 Task: Find connections with filter location Ishurdi with filter topic #productmanagementwith filter profile language Spanish with filter current company HERO ELECTRIC VEHICLES PVT LTD with filter school Lloyd Law College - India with filter industry Natural Gas Extraction with filter service category Customer Support with filter keywords title Graphic Designer
Action: Mouse moved to (581, 120)
Screenshot: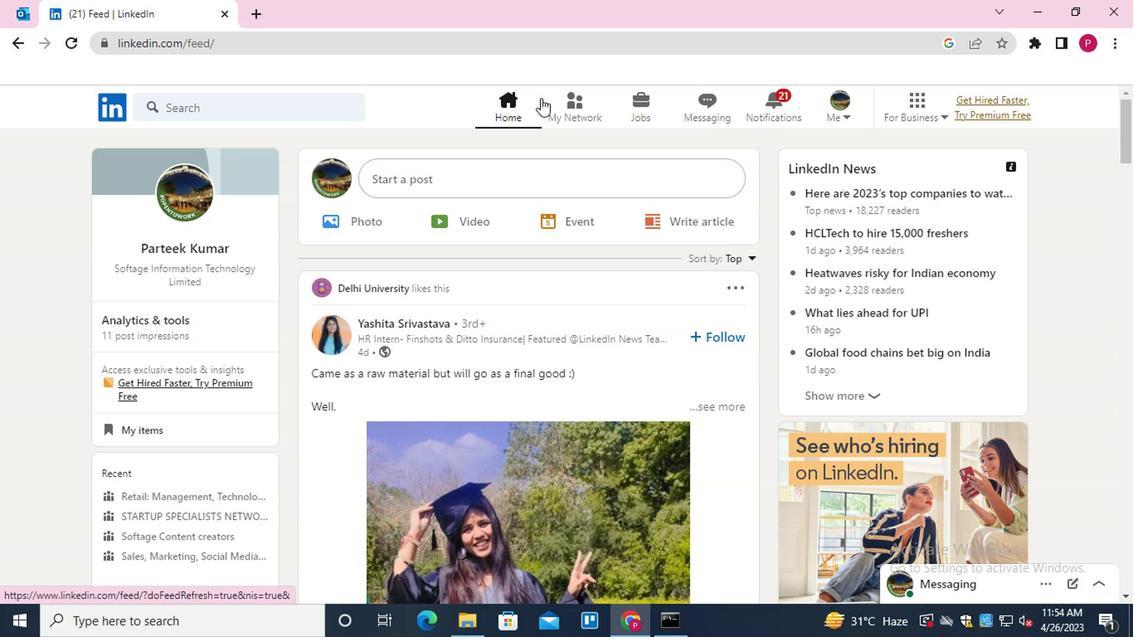 
Action: Mouse pressed left at (581, 120)
Screenshot: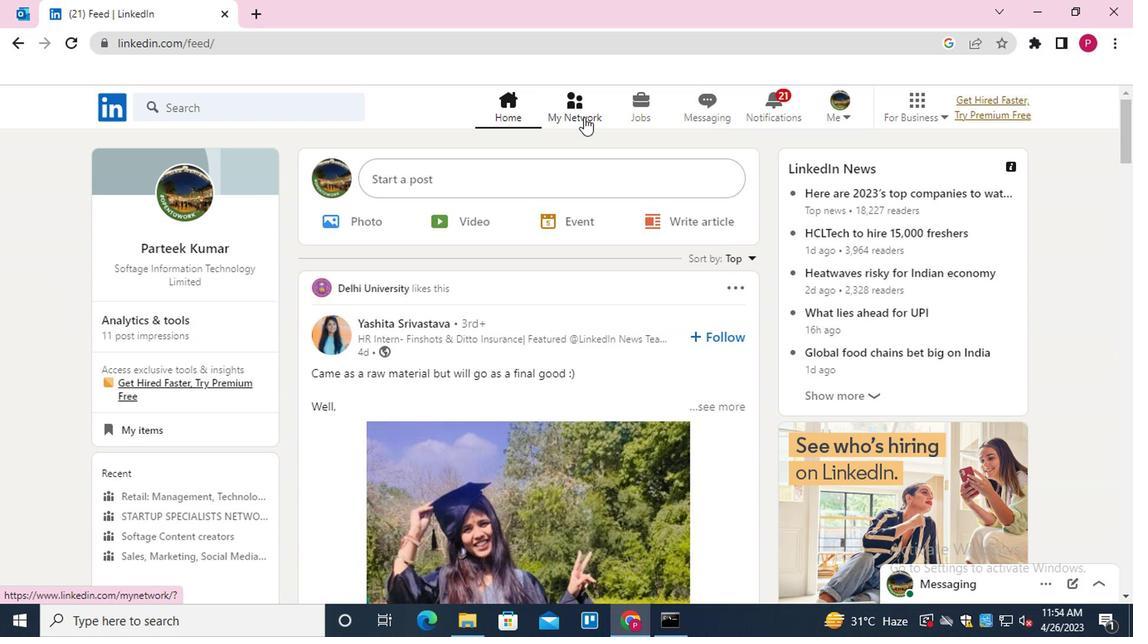 
Action: Mouse moved to (200, 190)
Screenshot: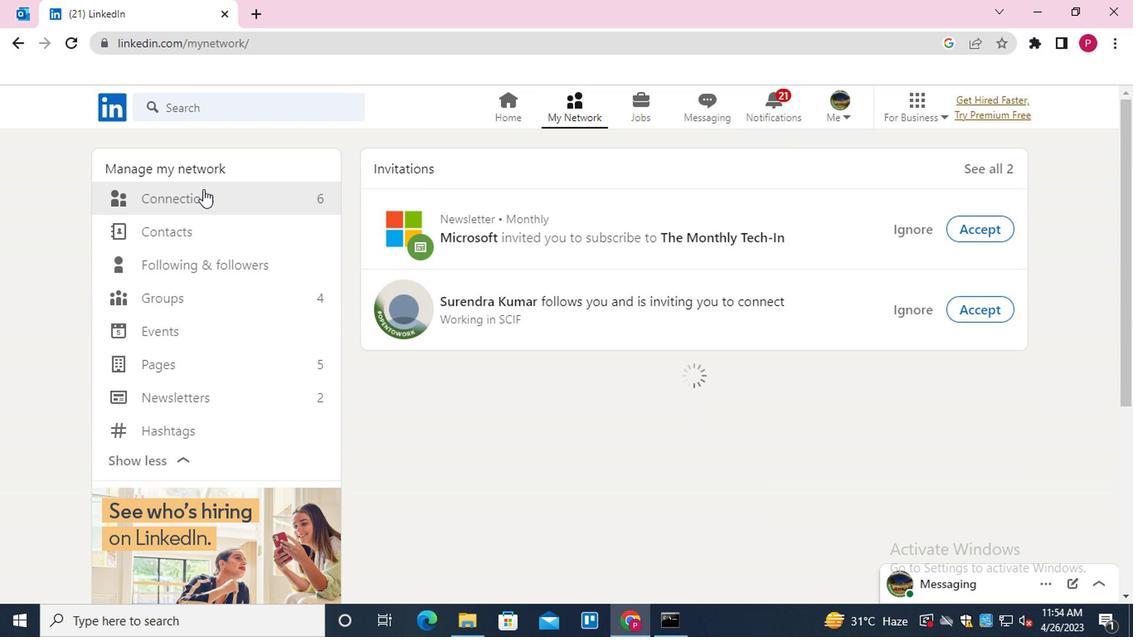 
Action: Mouse pressed left at (200, 190)
Screenshot: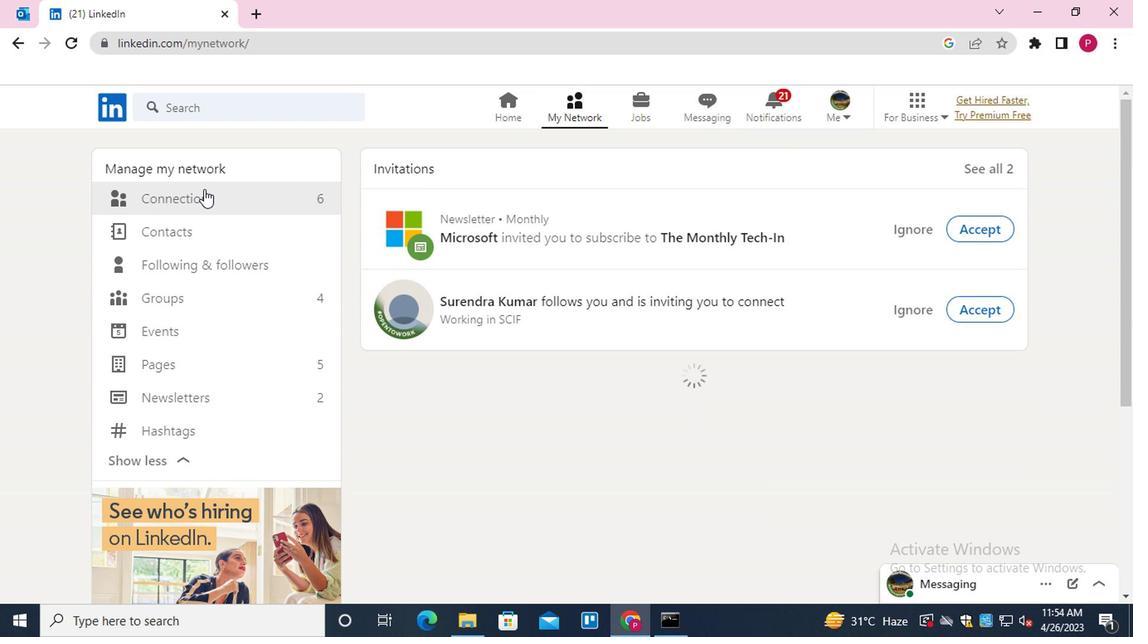 
Action: Mouse moved to (683, 197)
Screenshot: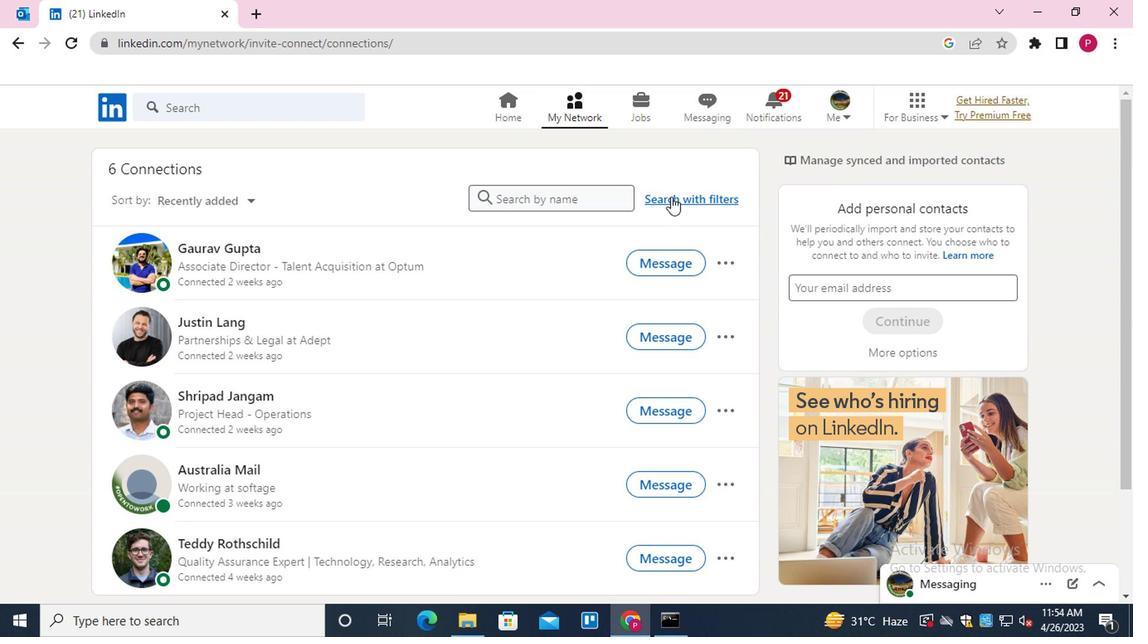 
Action: Mouse pressed left at (683, 197)
Screenshot: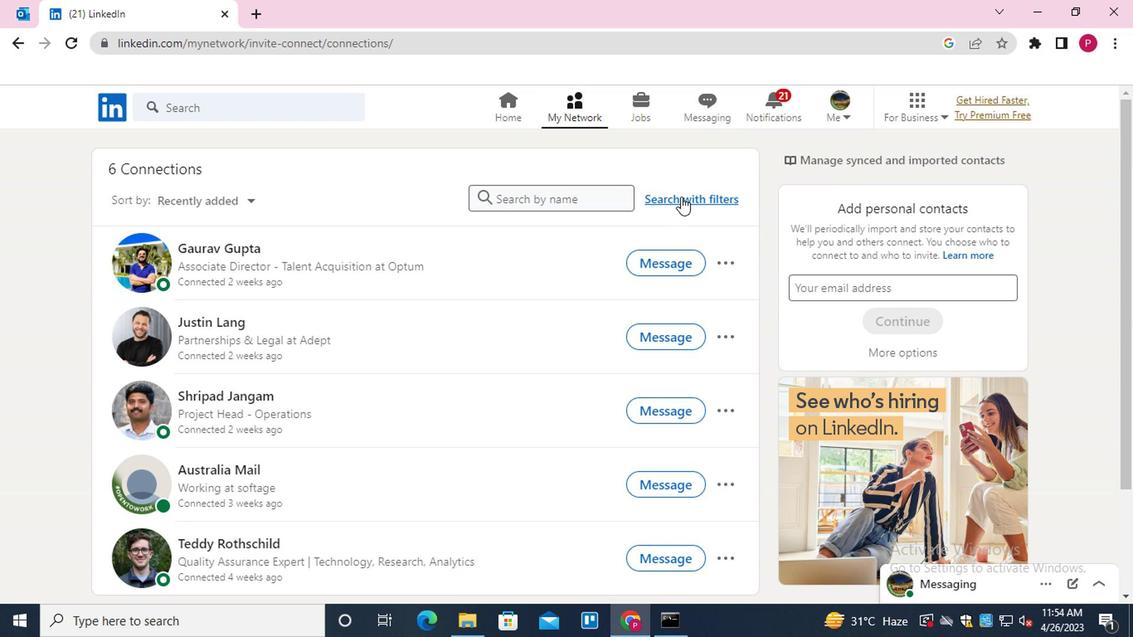 
Action: Mouse moved to (544, 162)
Screenshot: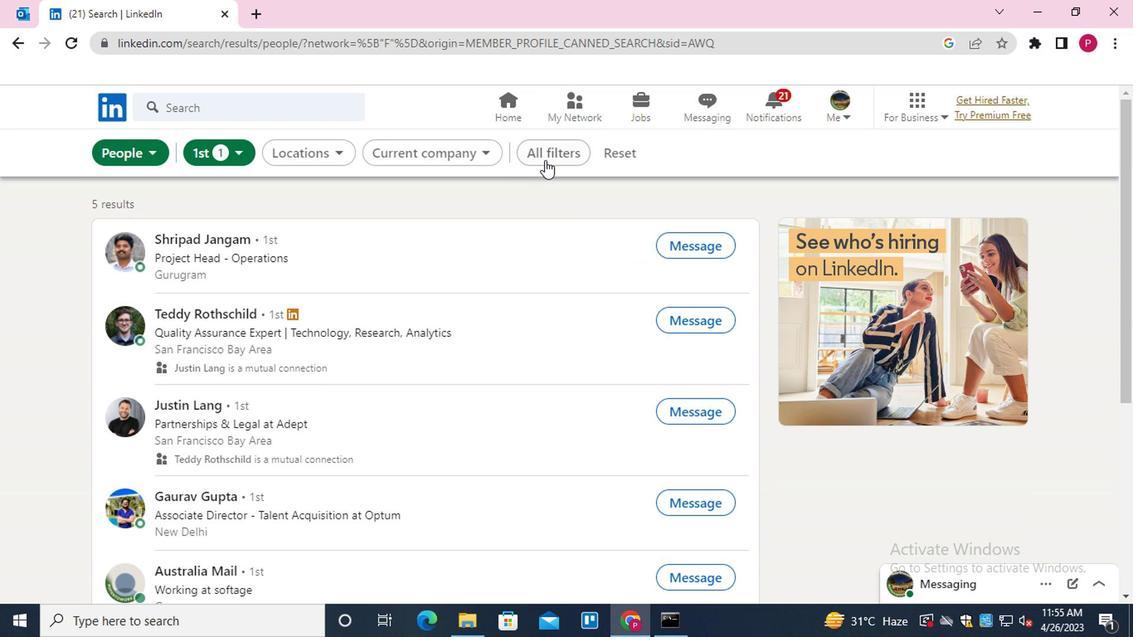 
Action: Mouse pressed left at (544, 162)
Screenshot: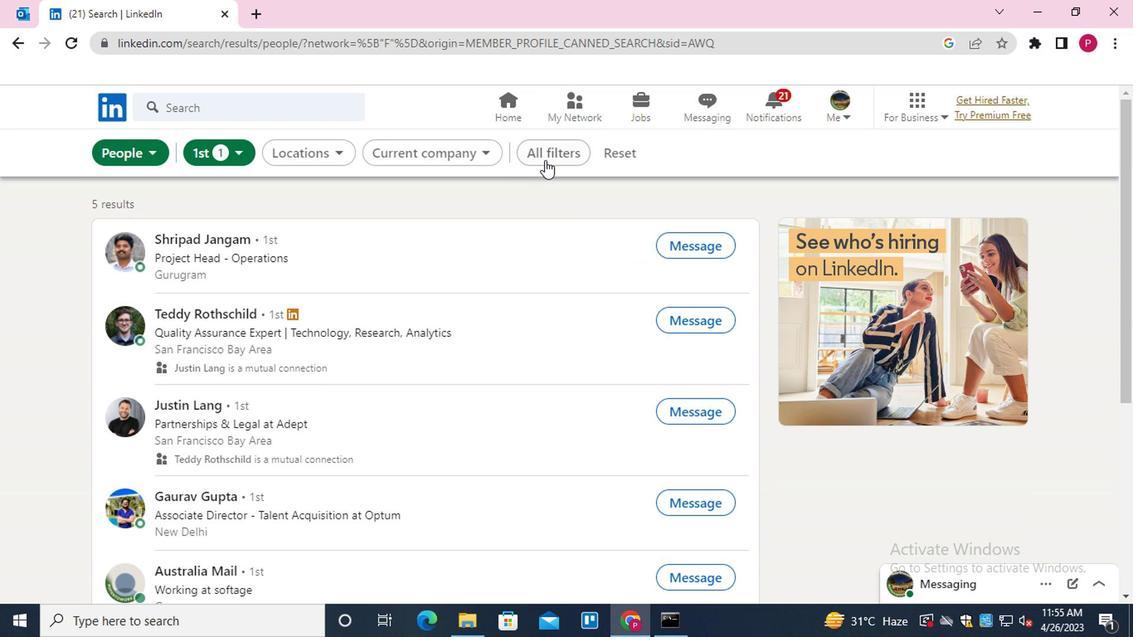 
Action: Mouse moved to (916, 361)
Screenshot: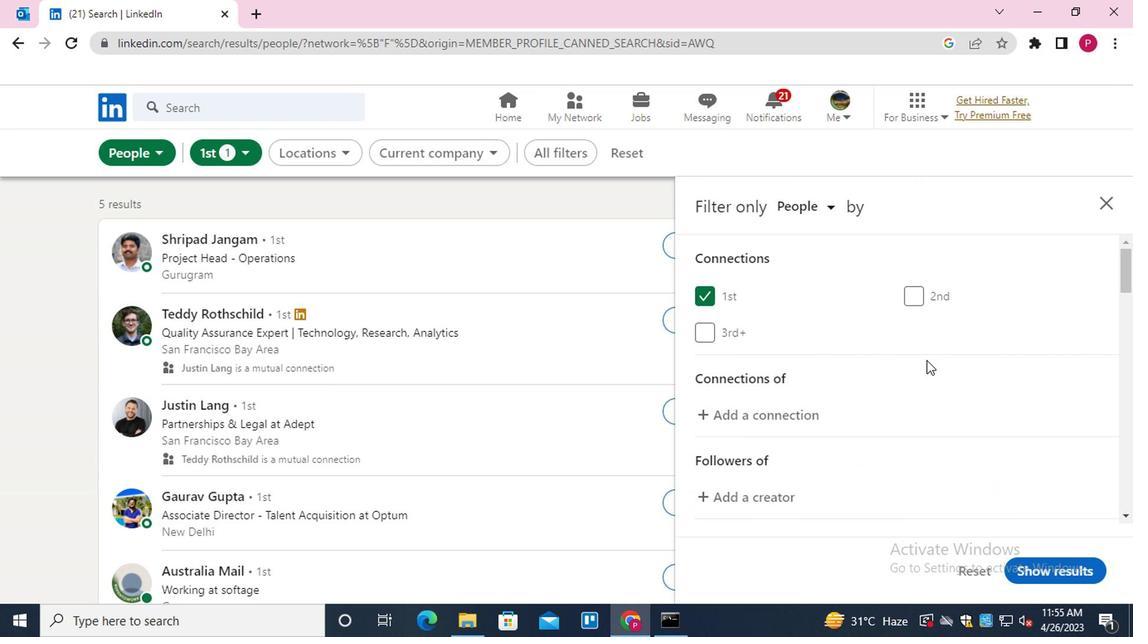 
Action: Mouse scrolled (916, 360) with delta (0, 0)
Screenshot: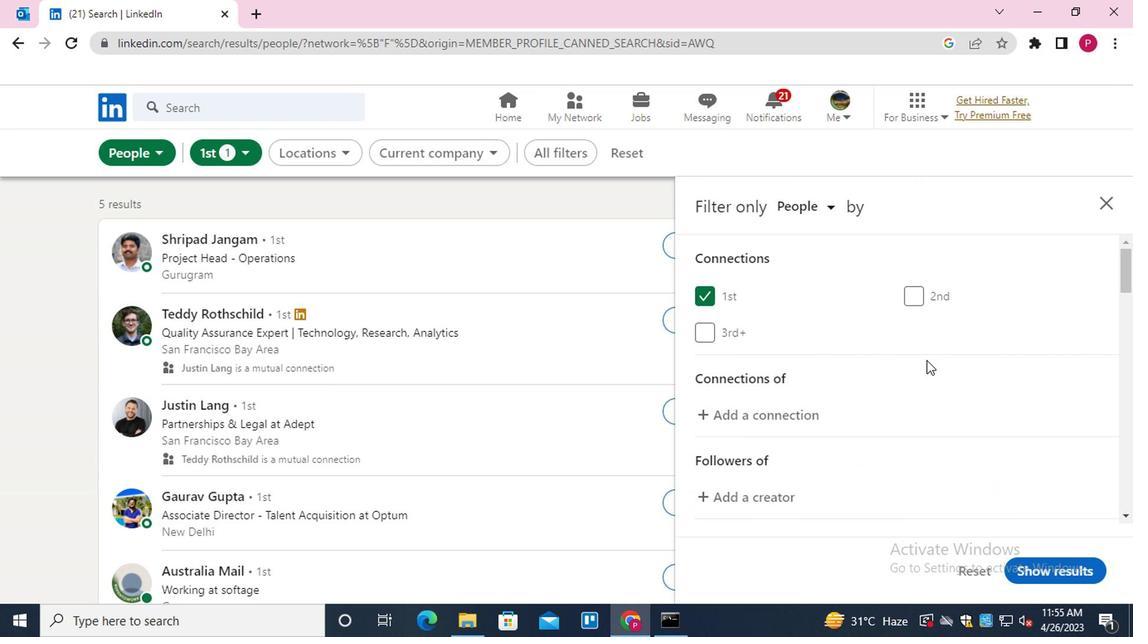 
Action: Mouse moved to (916, 362)
Screenshot: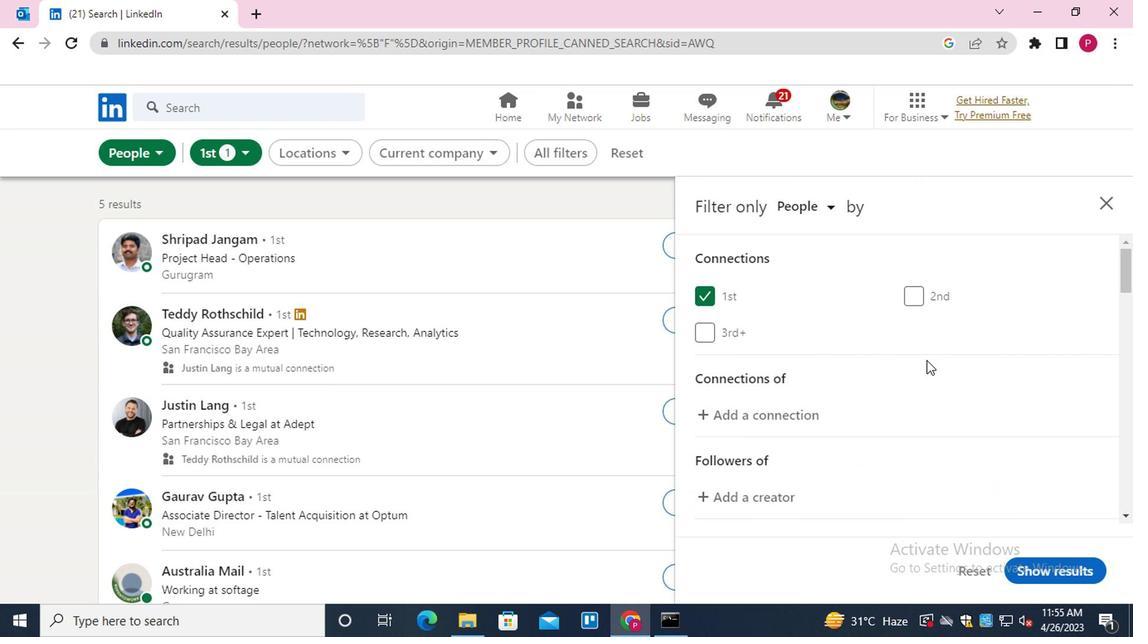 
Action: Mouse scrolled (916, 361) with delta (0, -1)
Screenshot: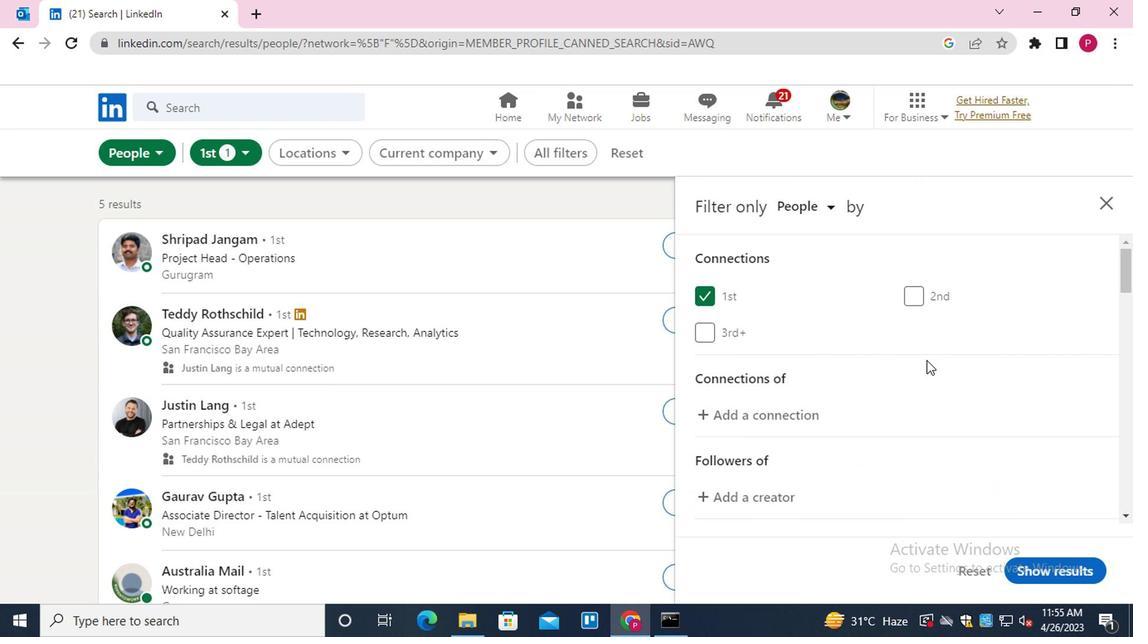
Action: Mouse moved to (915, 363)
Screenshot: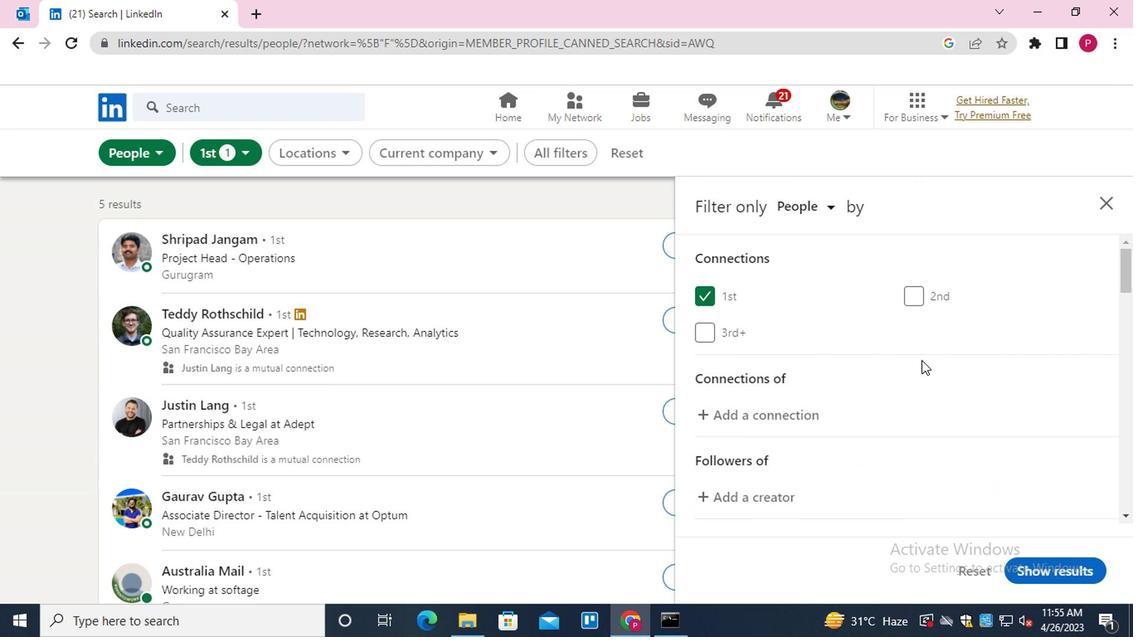 
Action: Mouse scrolled (915, 363) with delta (0, 0)
Screenshot: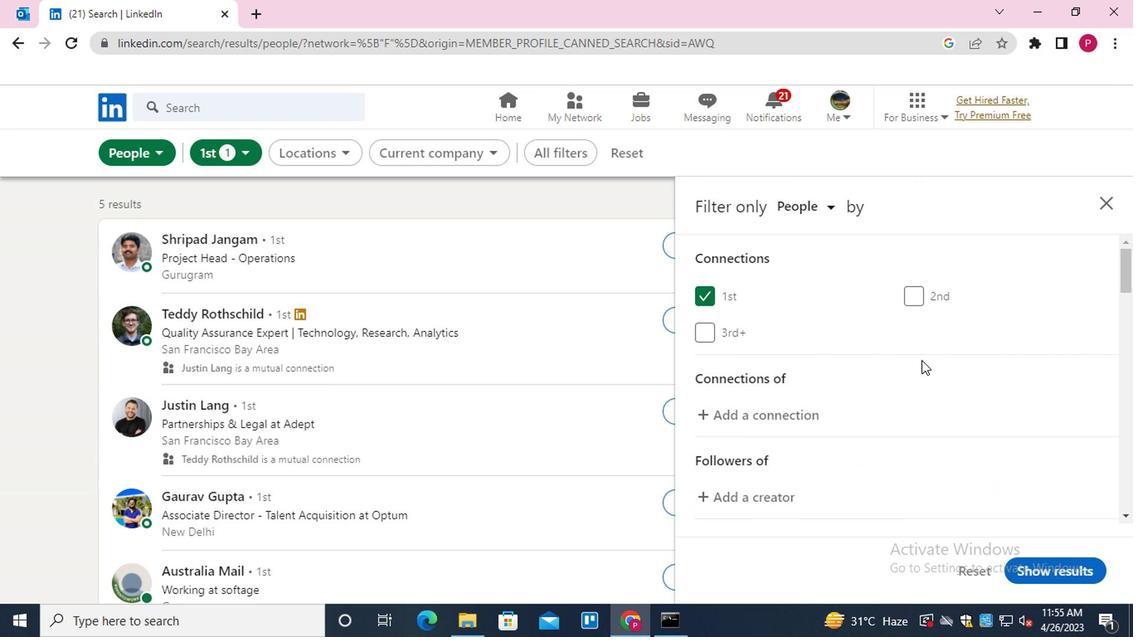 
Action: Mouse moved to (914, 365)
Screenshot: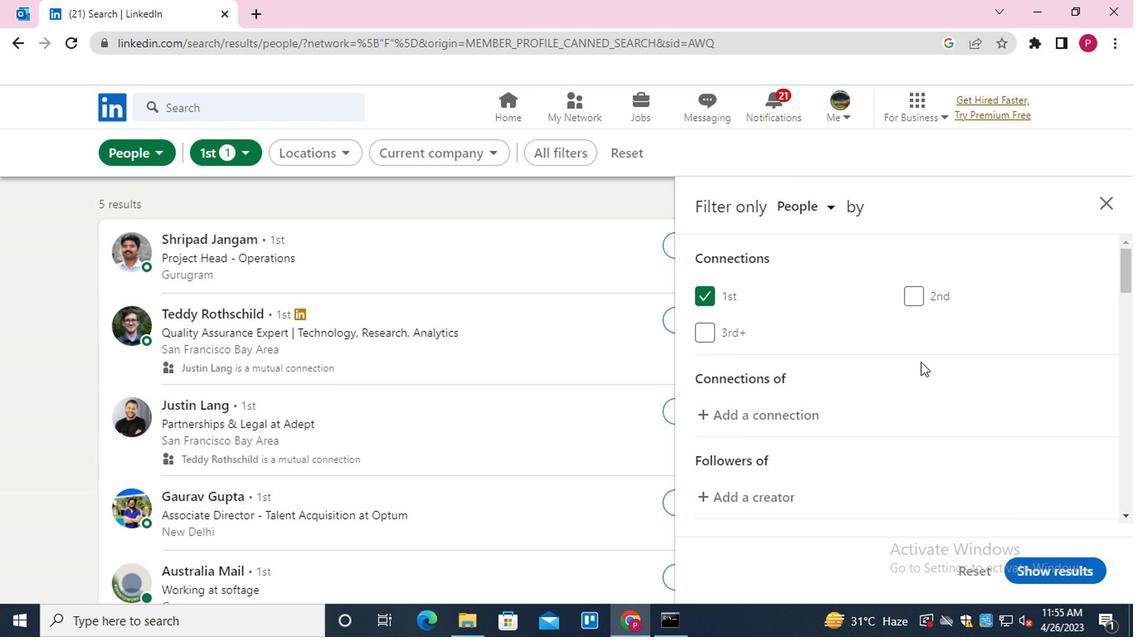 
Action: Mouse scrolled (914, 364) with delta (0, 0)
Screenshot: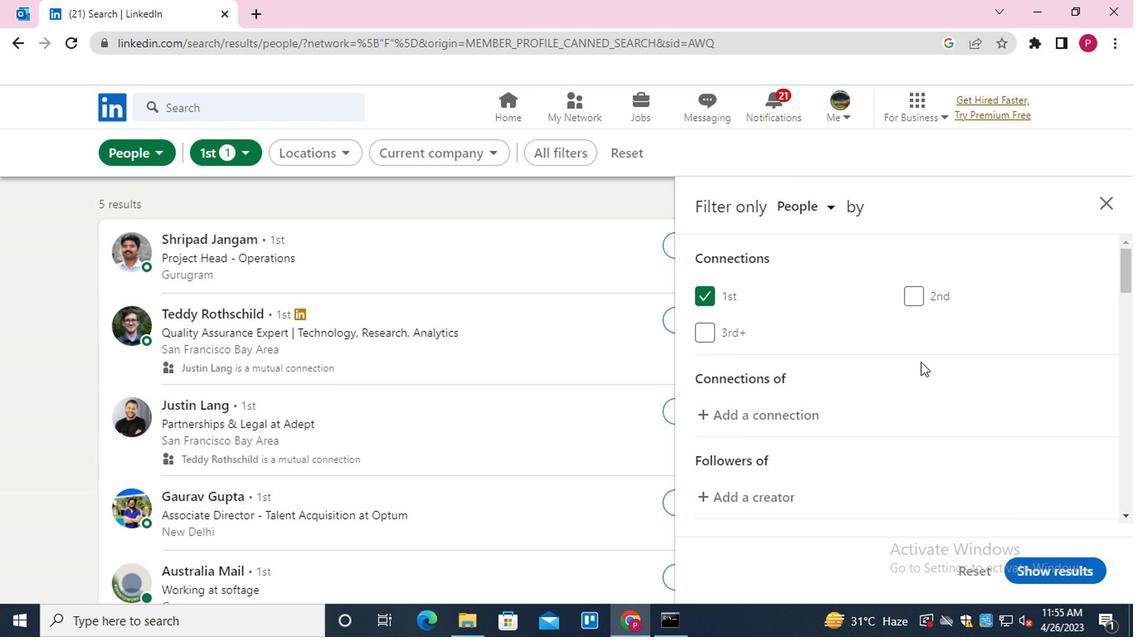 
Action: Mouse moved to (959, 314)
Screenshot: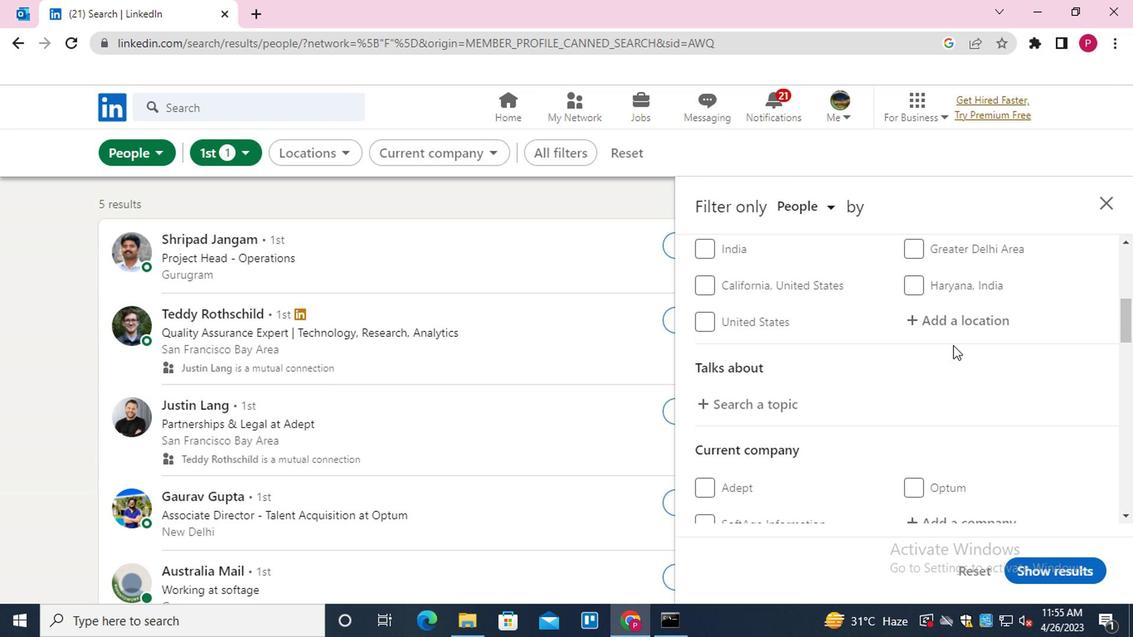 
Action: Mouse pressed left at (959, 314)
Screenshot: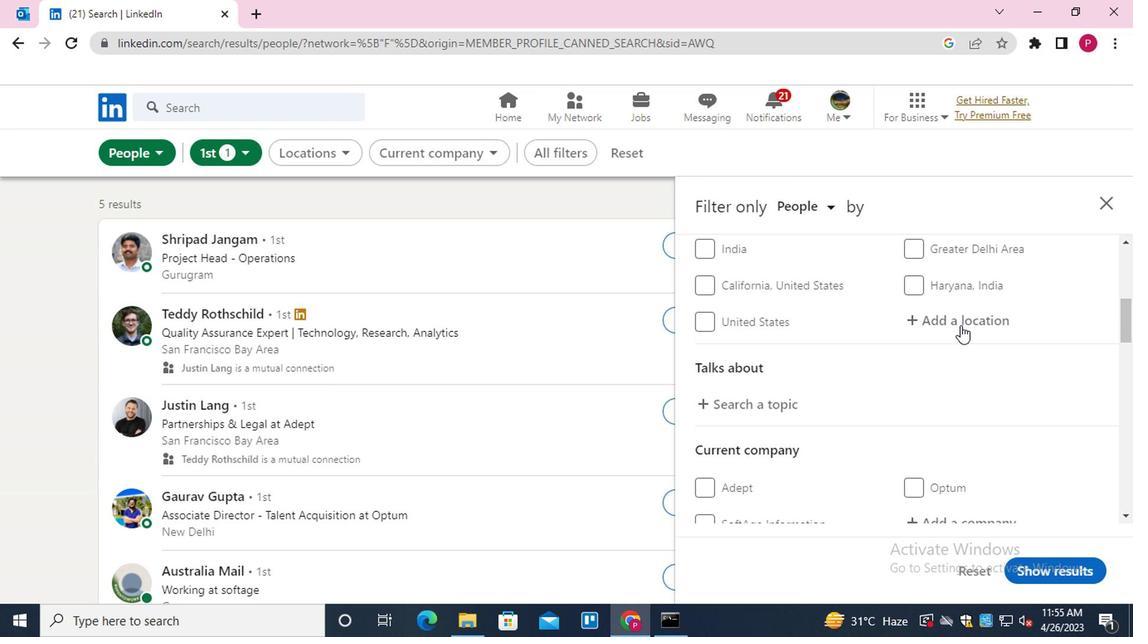 
Action: Mouse moved to (955, 318)
Screenshot: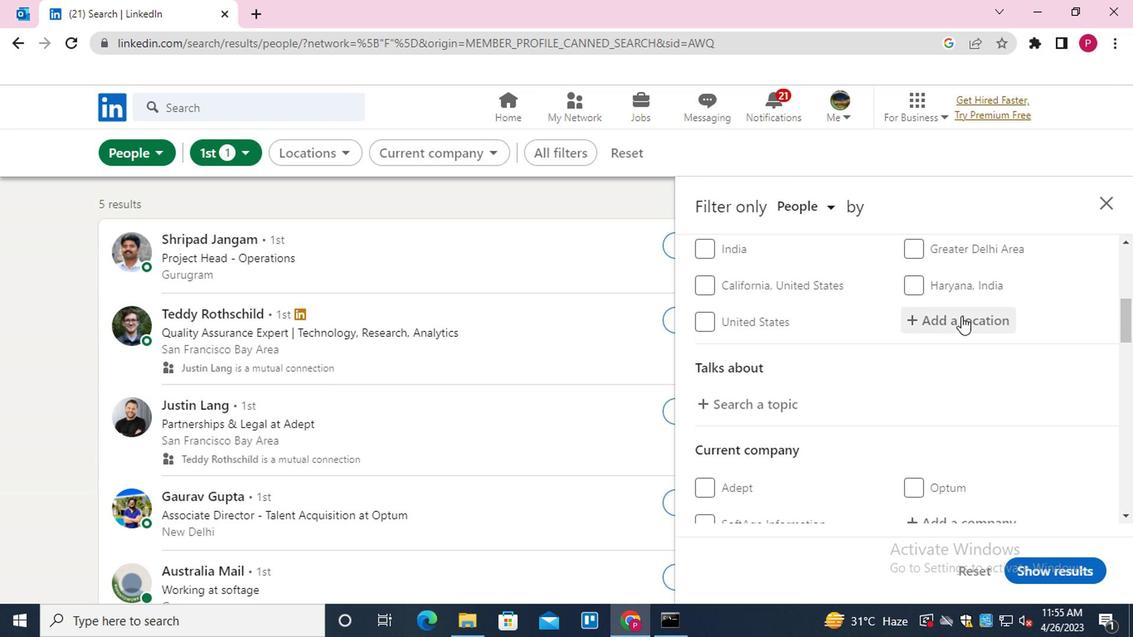
Action: Key pressed <Key.shift>ISHURDI
Screenshot: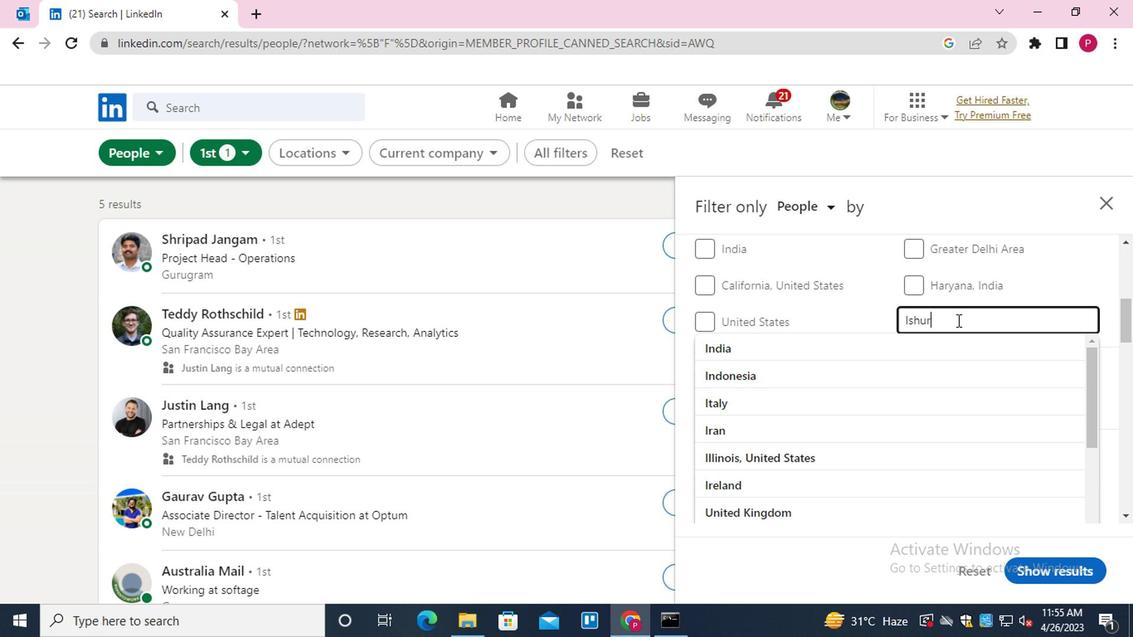 
Action: Mouse moved to (796, 403)
Screenshot: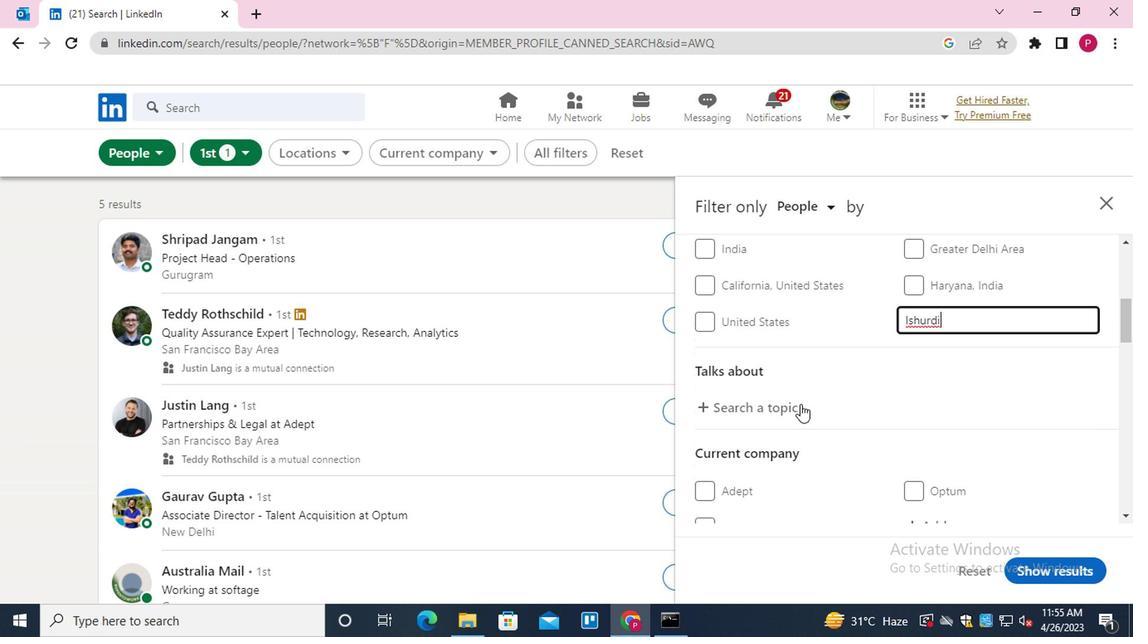 
Action: Mouse pressed left at (796, 403)
Screenshot: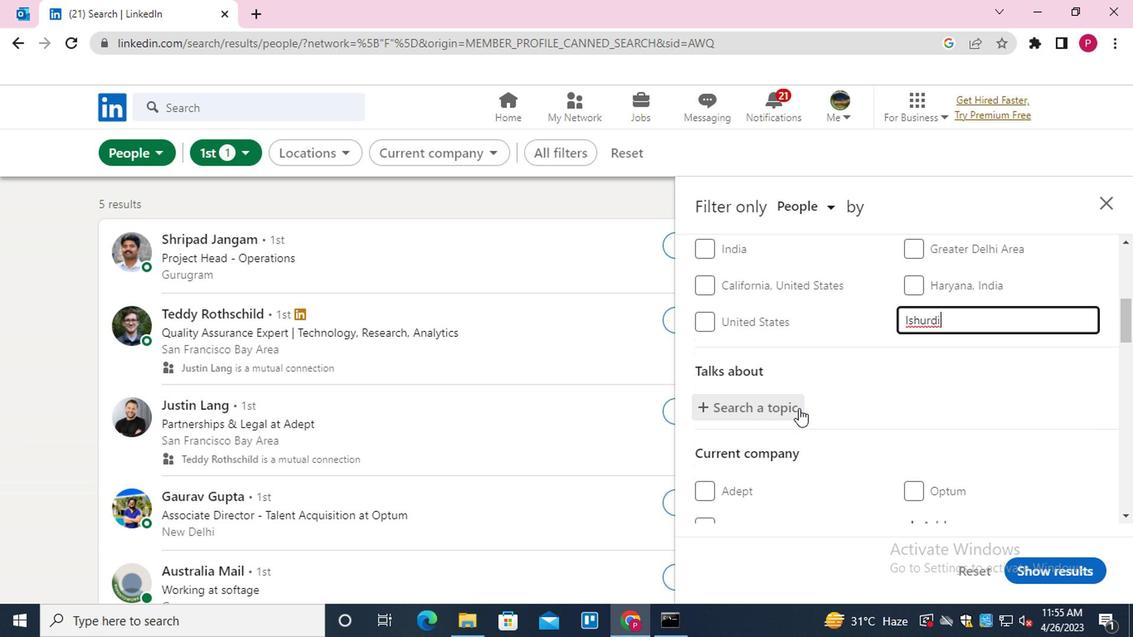 
Action: Mouse moved to (793, 404)
Screenshot: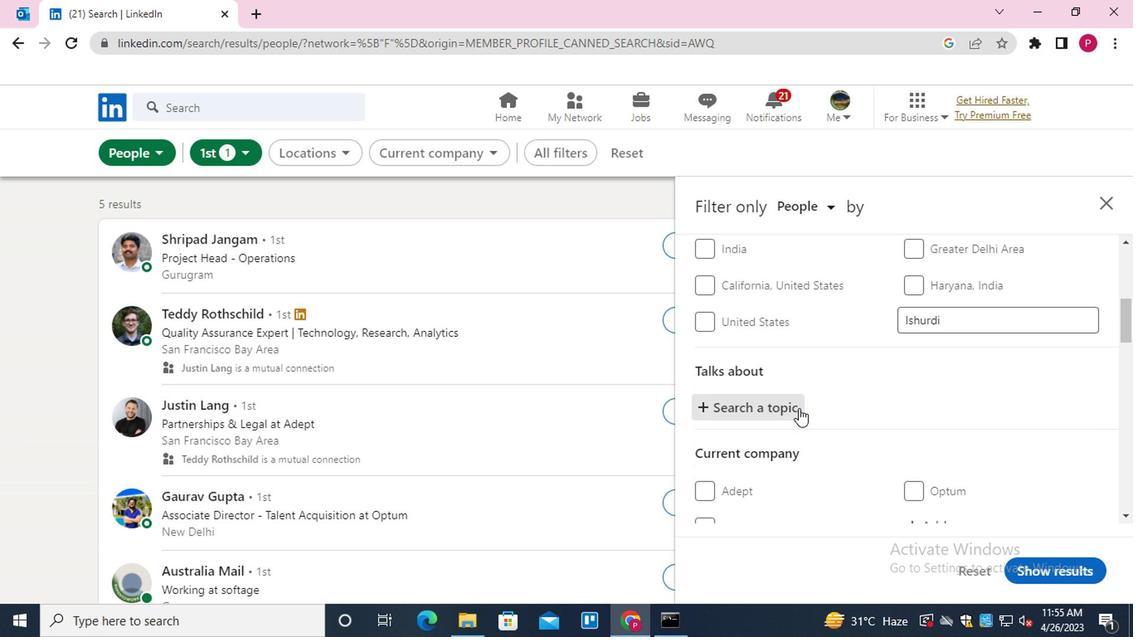 
Action: Key pressed PRODUCTMANAGE<Key.down><Key.enter>
Screenshot: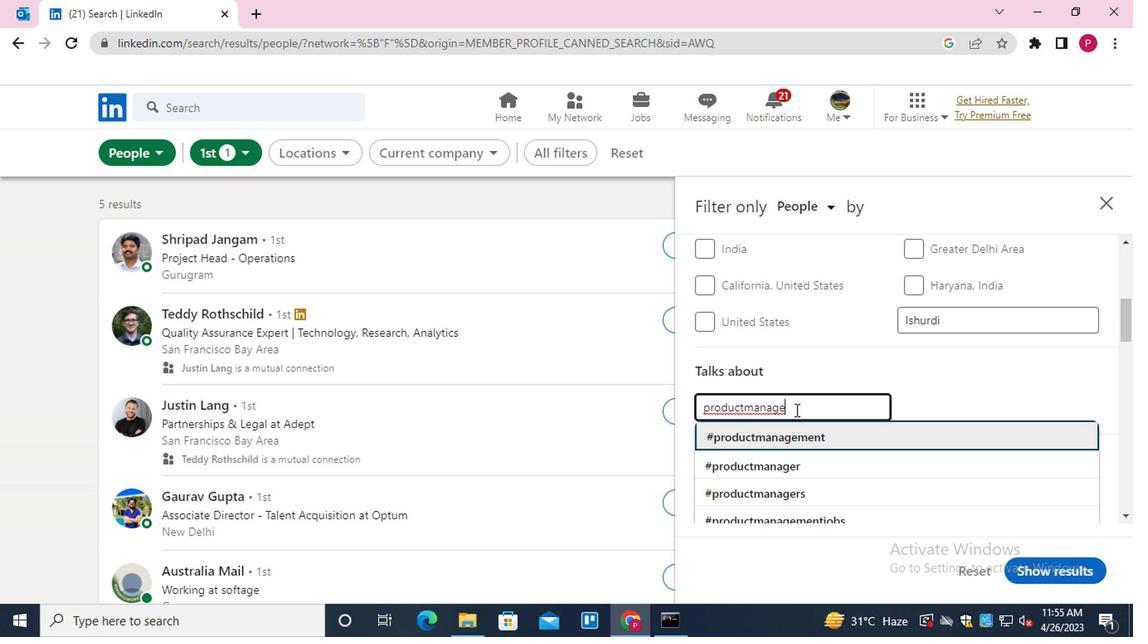 
Action: Mouse moved to (803, 338)
Screenshot: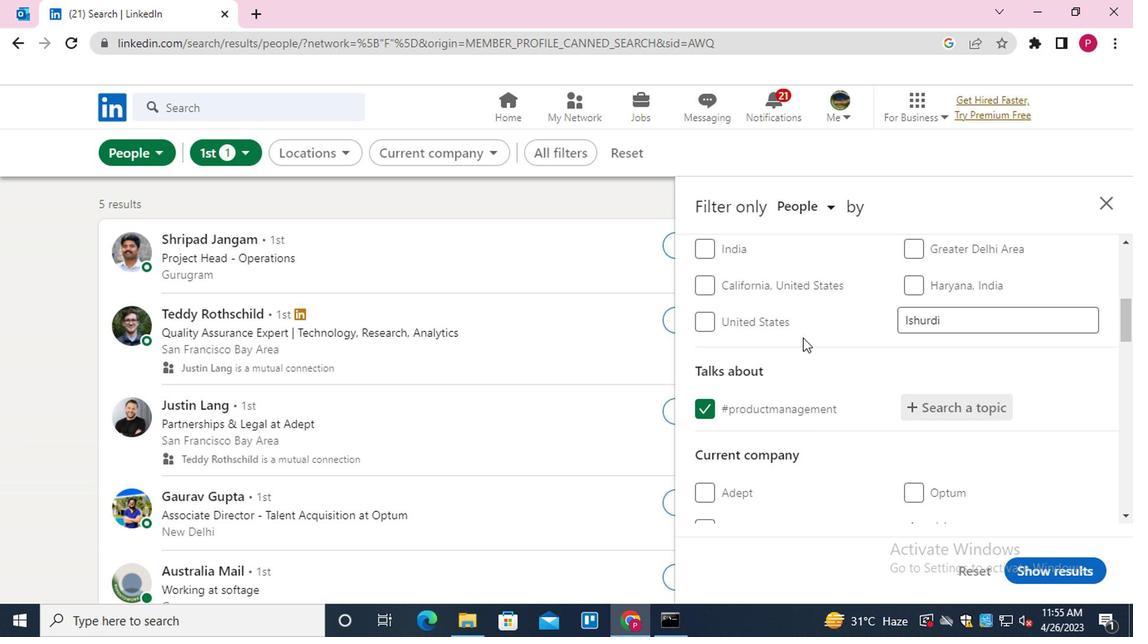 
Action: Mouse scrolled (803, 338) with delta (0, 0)
Screenshot: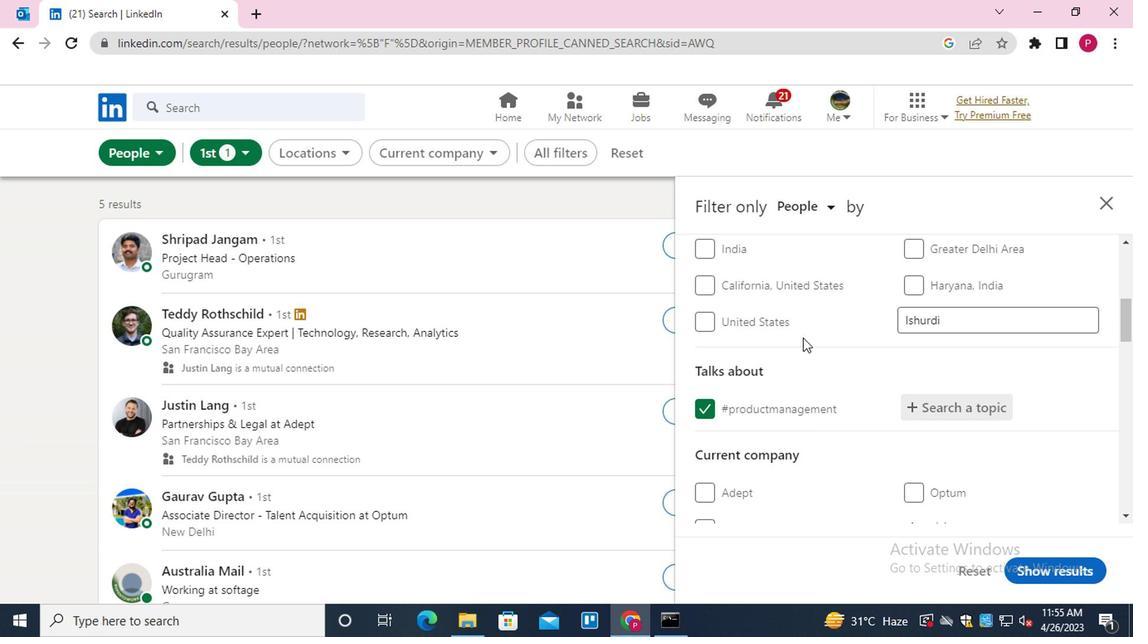 
Action: Mouse moved to (805, 340)
Screenshot: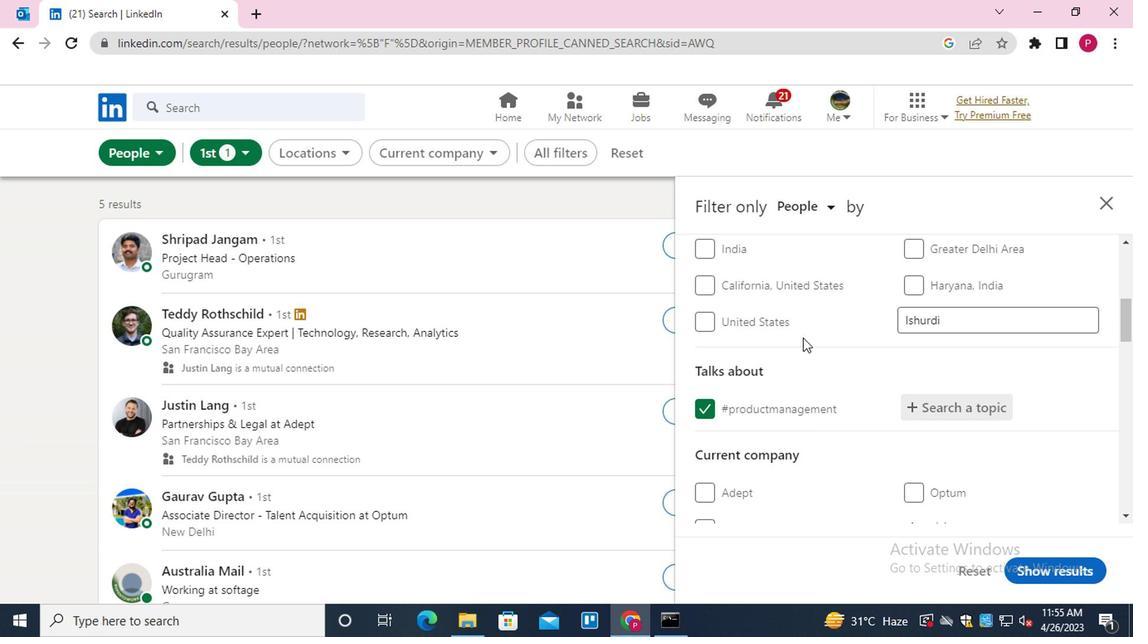 
Action: Mouse scrolled (805, 339) with delta (0, -1)
Screenshot: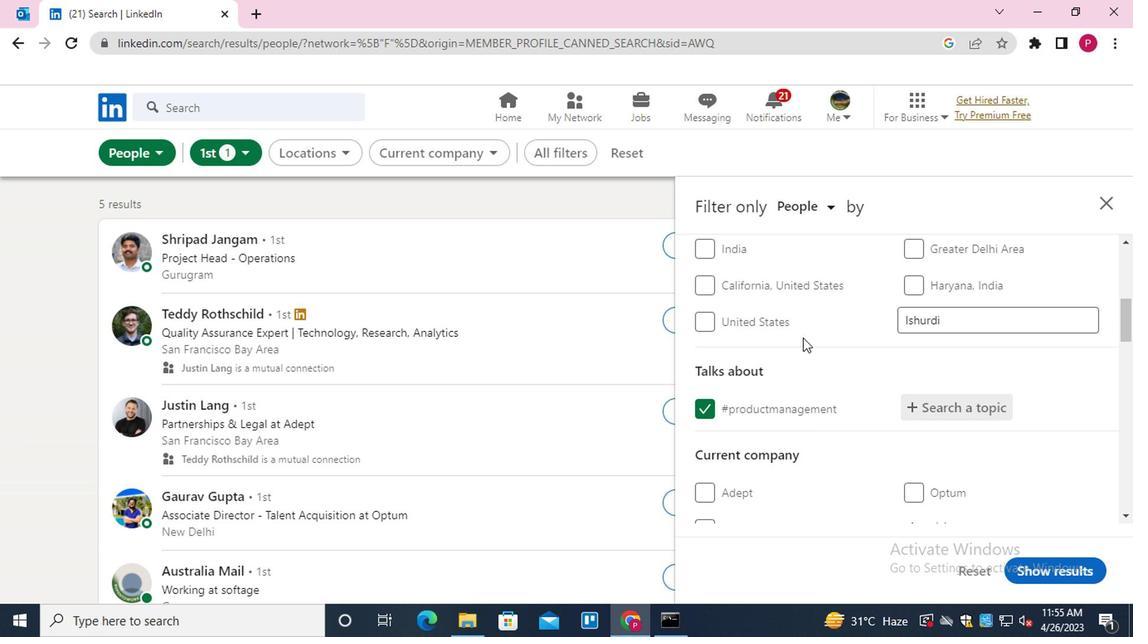 
Action: Mouse moved to (947, 360)
Screenshot: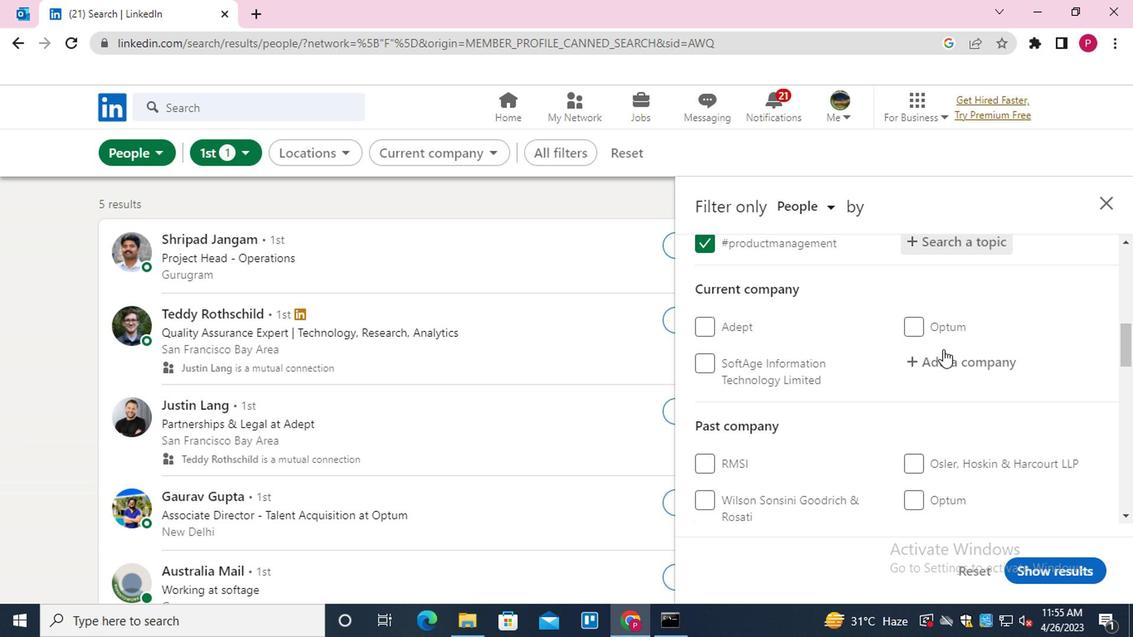 
Action: Mouse pressed left at (947, 360)
Screenshot: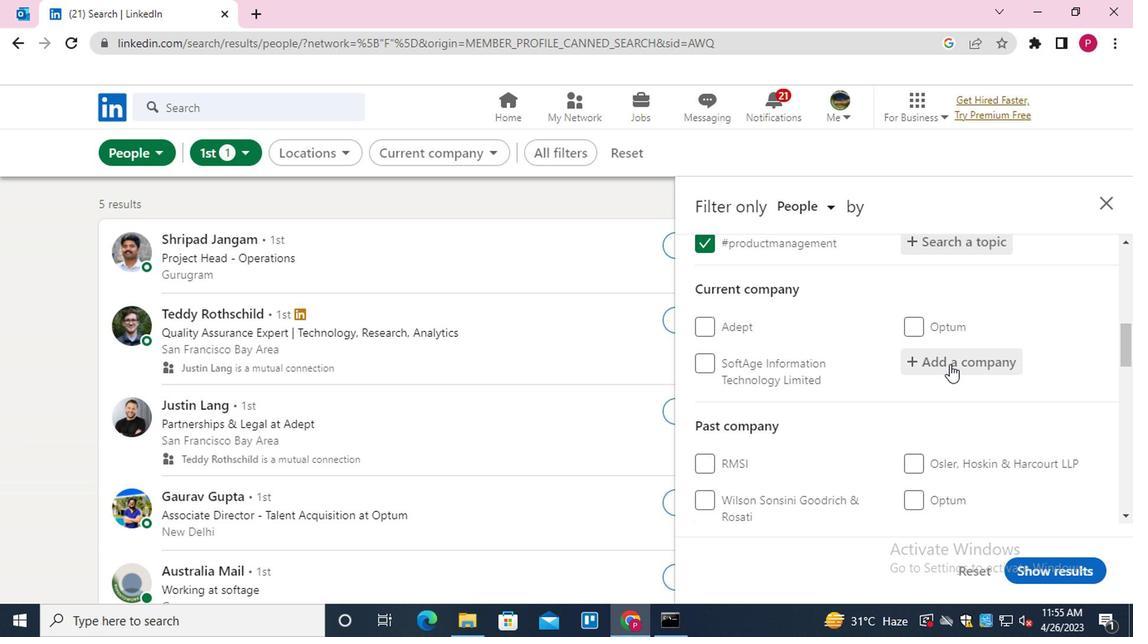 
Action: Key pressed <Key.shift><Key.shift><Key.shift><Key.shift><Key.shift><Key.shift><Key.shift><Key.shift>HERO<Key.space><Key.shift>ELECT
Screenshot: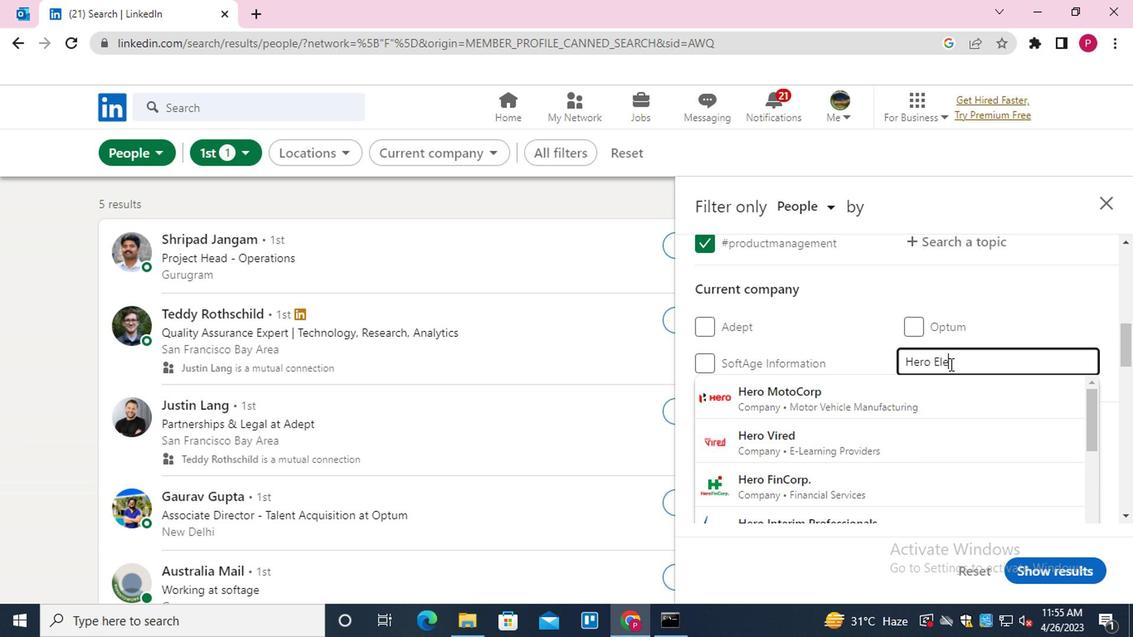 
Action: Mouse moved to (929, 387)
Screenshot: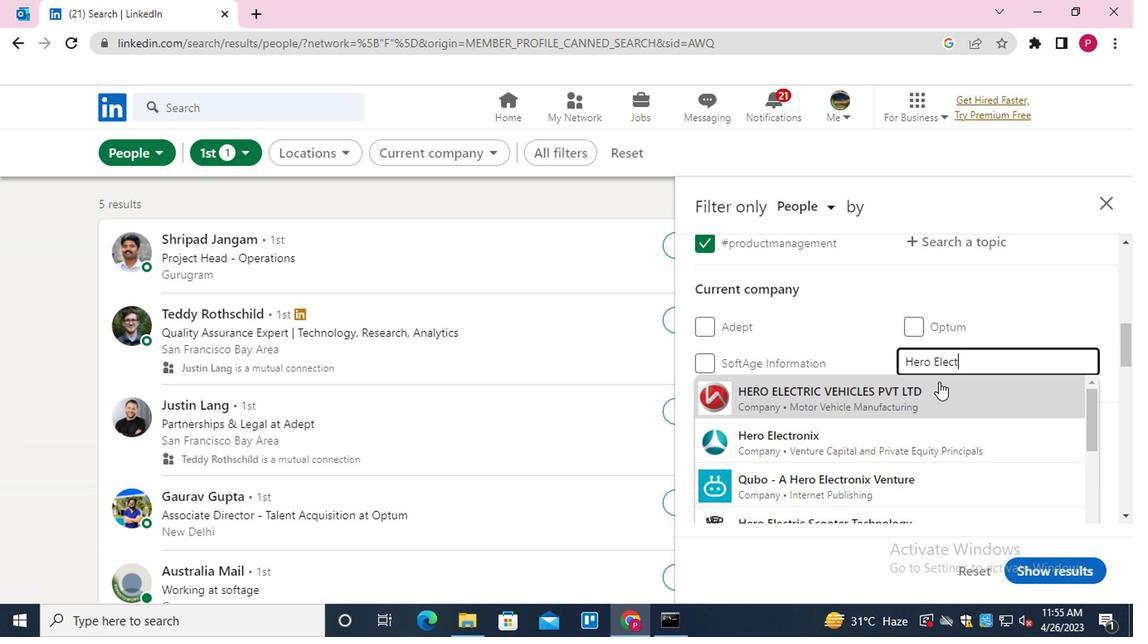 
Action: Mouse pressed left at (929, 387)
Screenshot: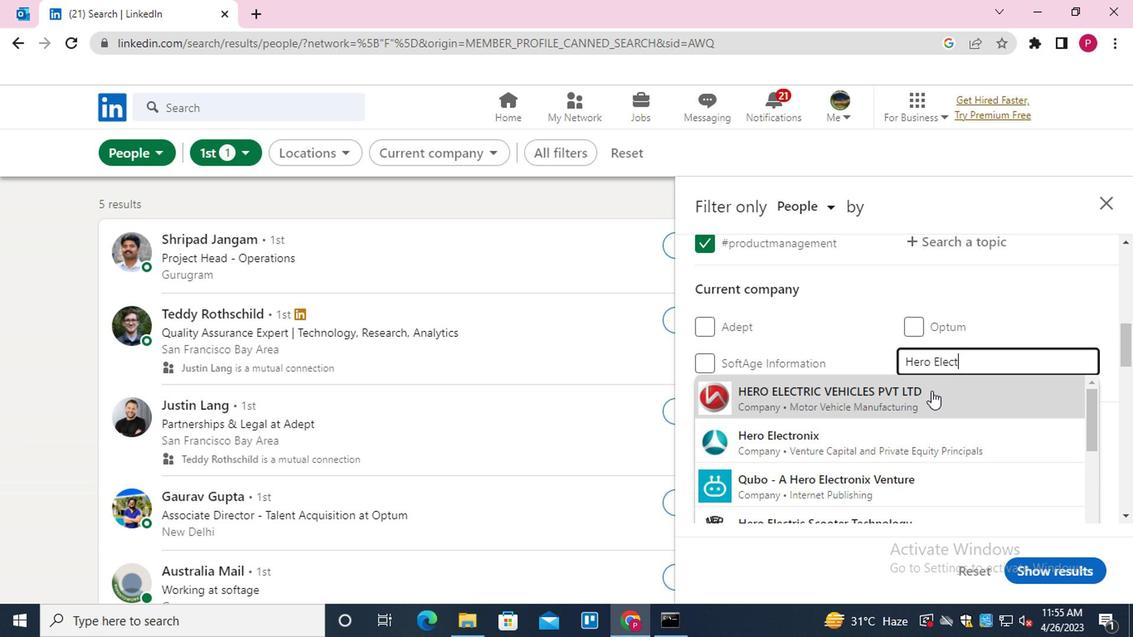 
Action: Mouse moved to (921, 388)
Screenshot: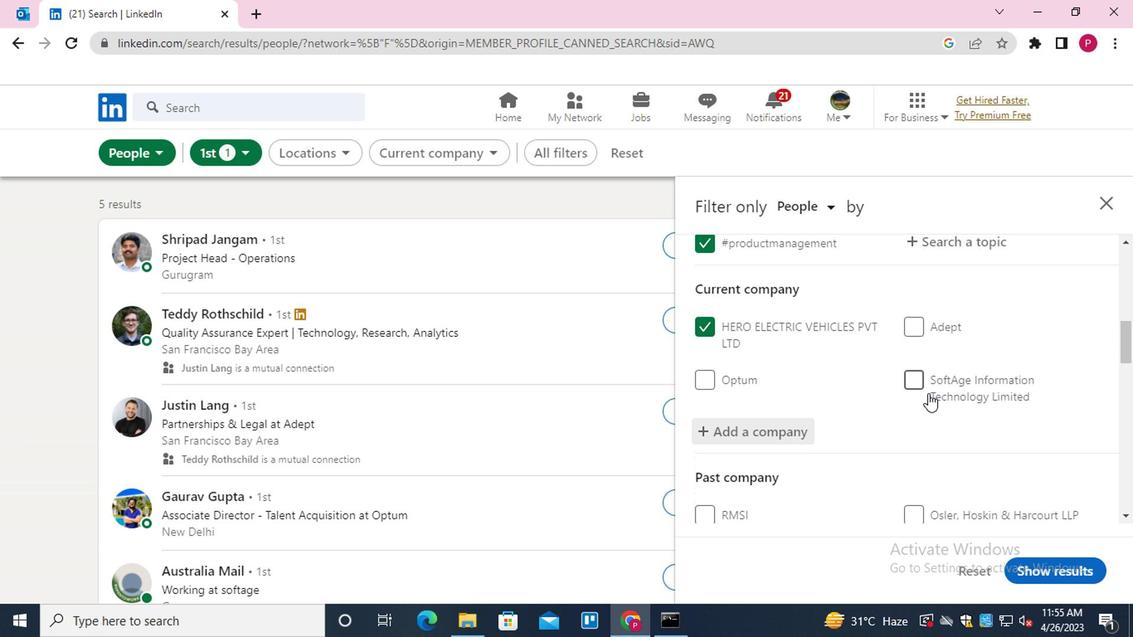 
Action: Mouse scrolled (921, 387) with delta (0, -1)
Screenshot: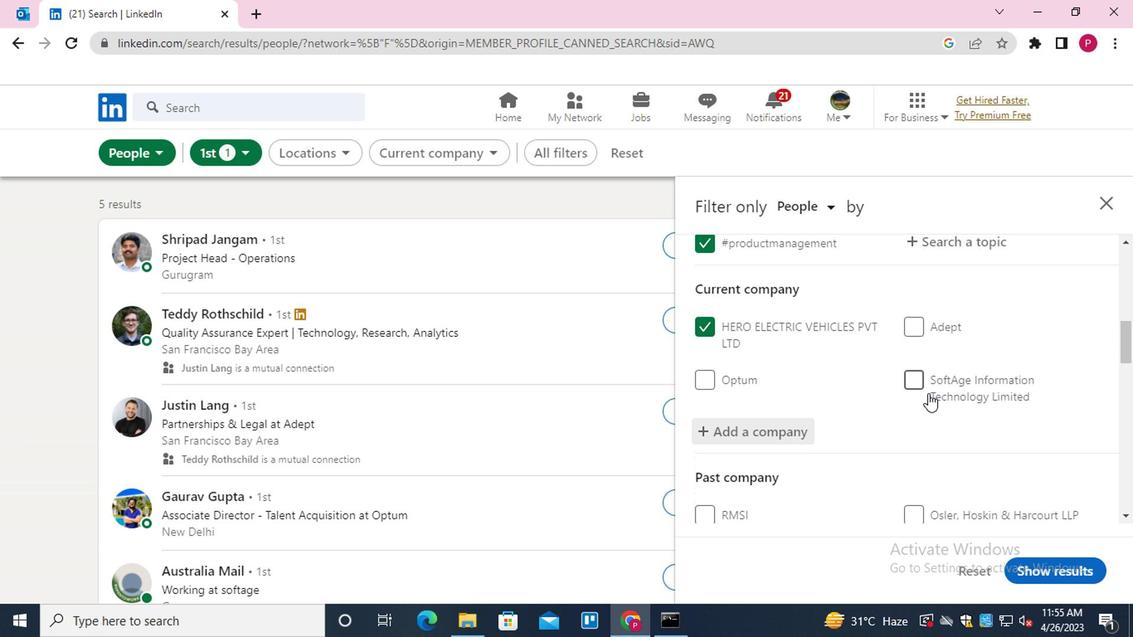 
Action: Mouse moved to (921, 388)
Screenshot: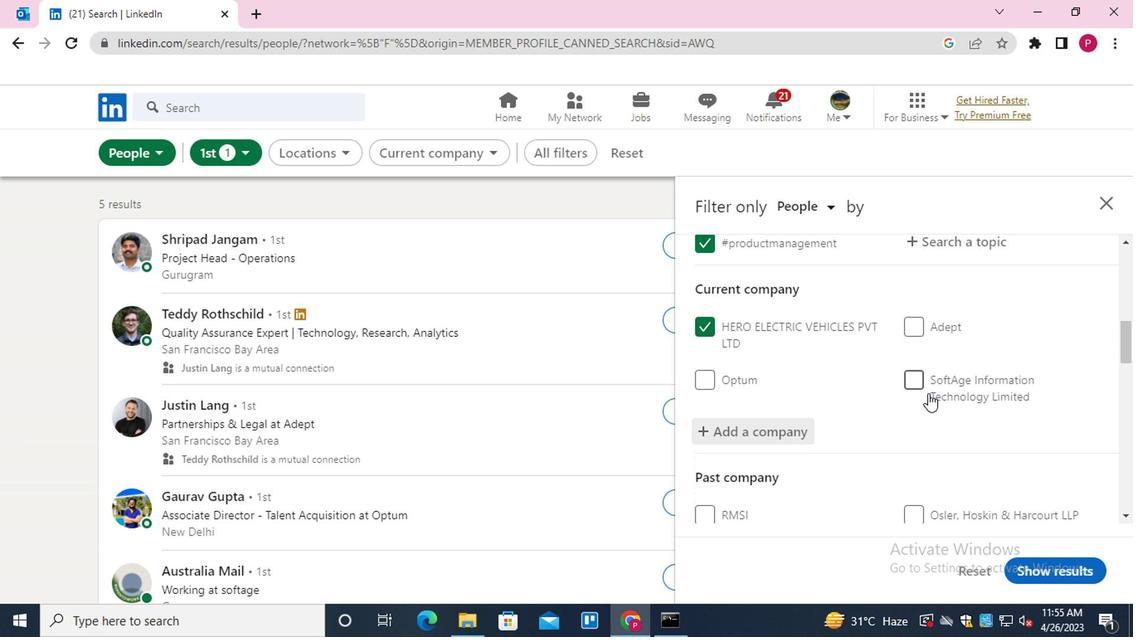 
Action: Mouse scrolled (921, 387) with delta (0, -1)
Screenshot: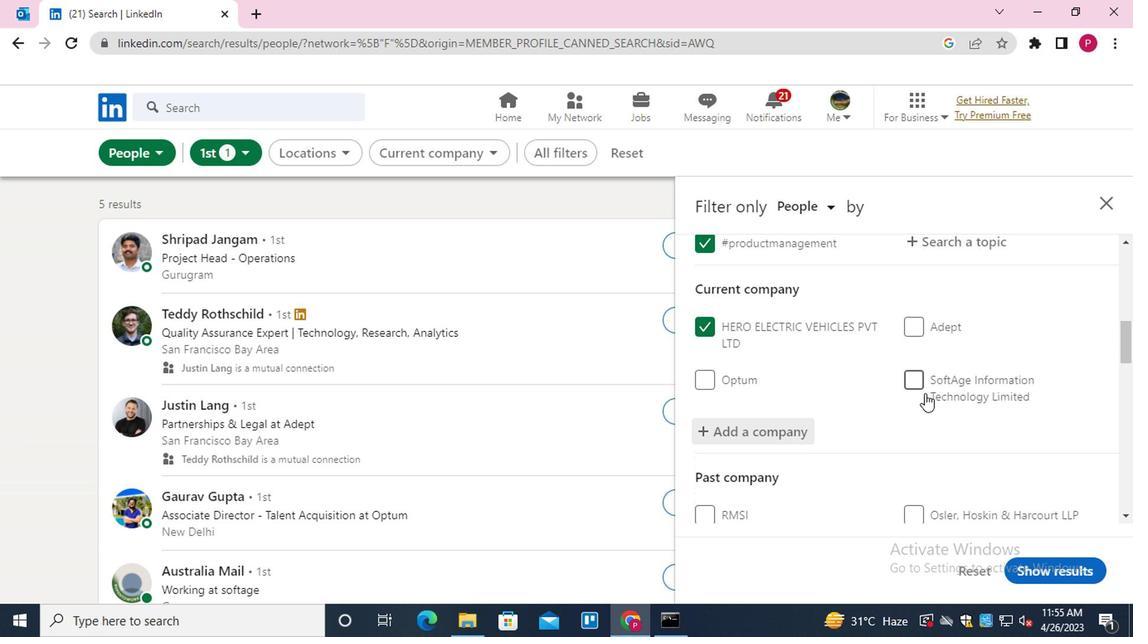 
Action: Mouse moved to (887, 388)
Screenshot: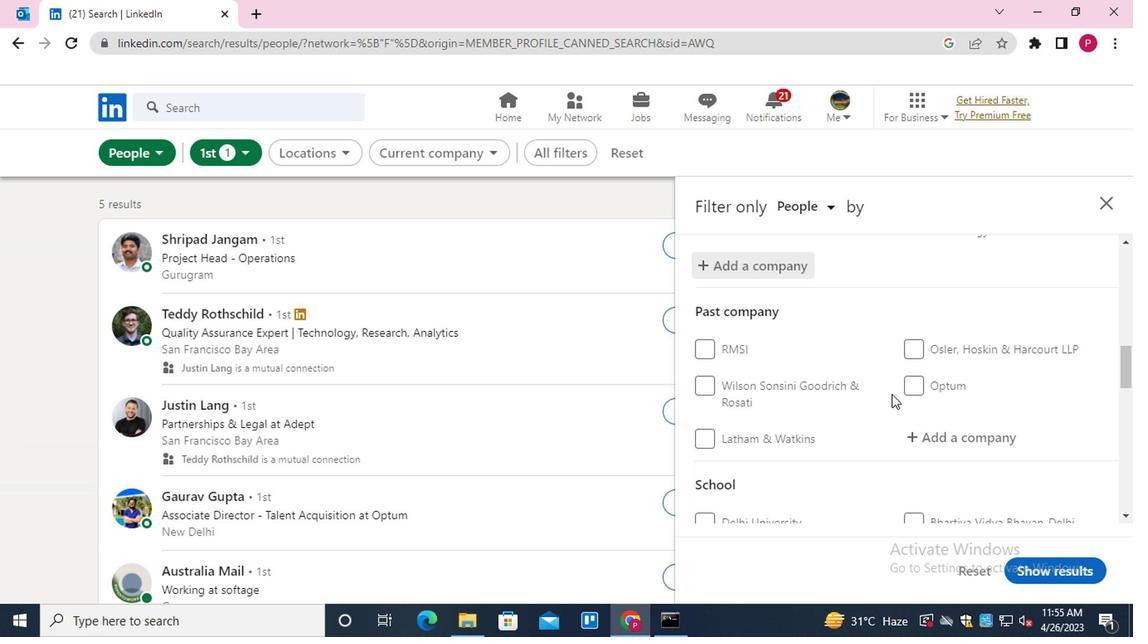 
Action: Mouse scrolled (887, 387) with delta (0, -1)
Screenshot: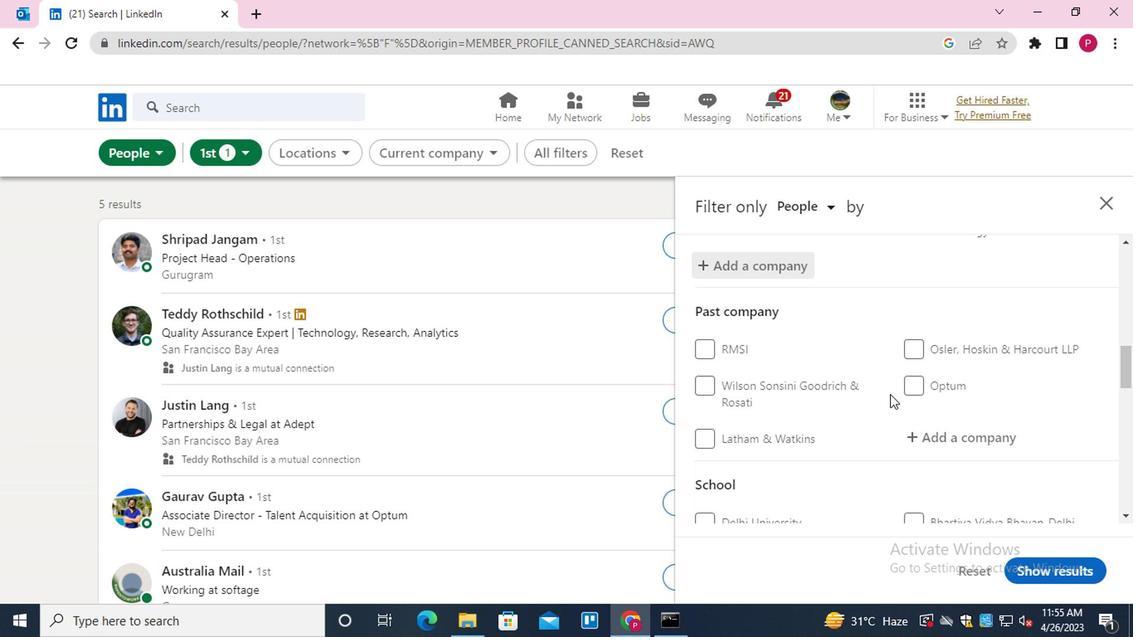 
Action: Mouse scrolled (887, 387) with delta (0, -1)
Screenshot: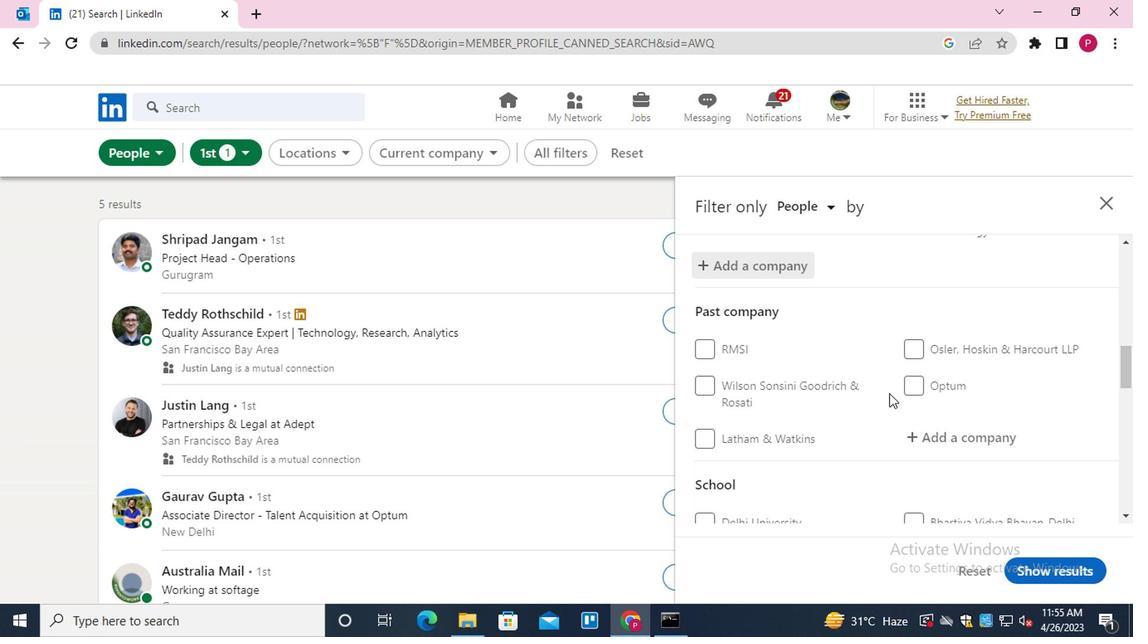 
Action: Mouse scrolled (887, 387) with delta (0, -1)
Screenshot: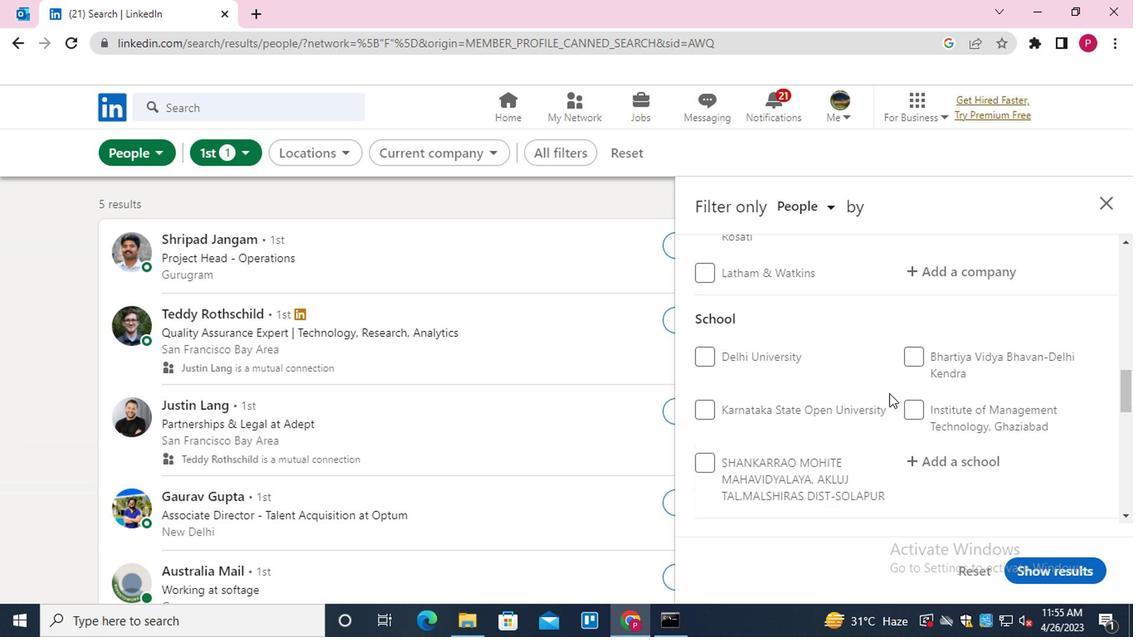 
Action: Mouse scrolled (887, 387) with delta (0, -1)
Screenshot: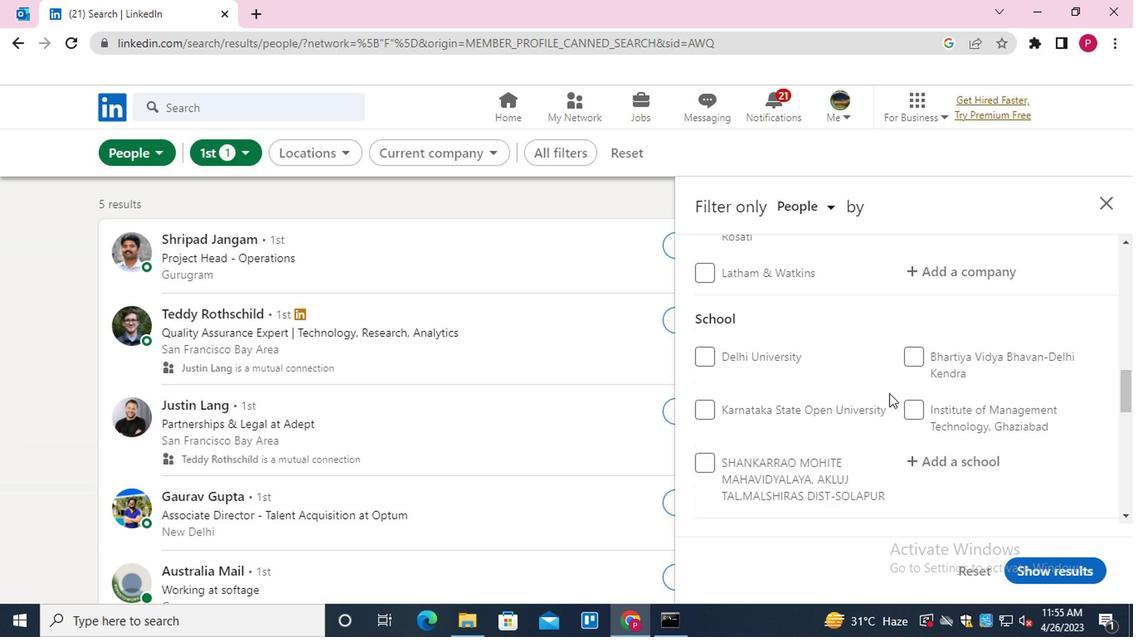 
Action: Mouse moved to (979, 303)
Screenshot: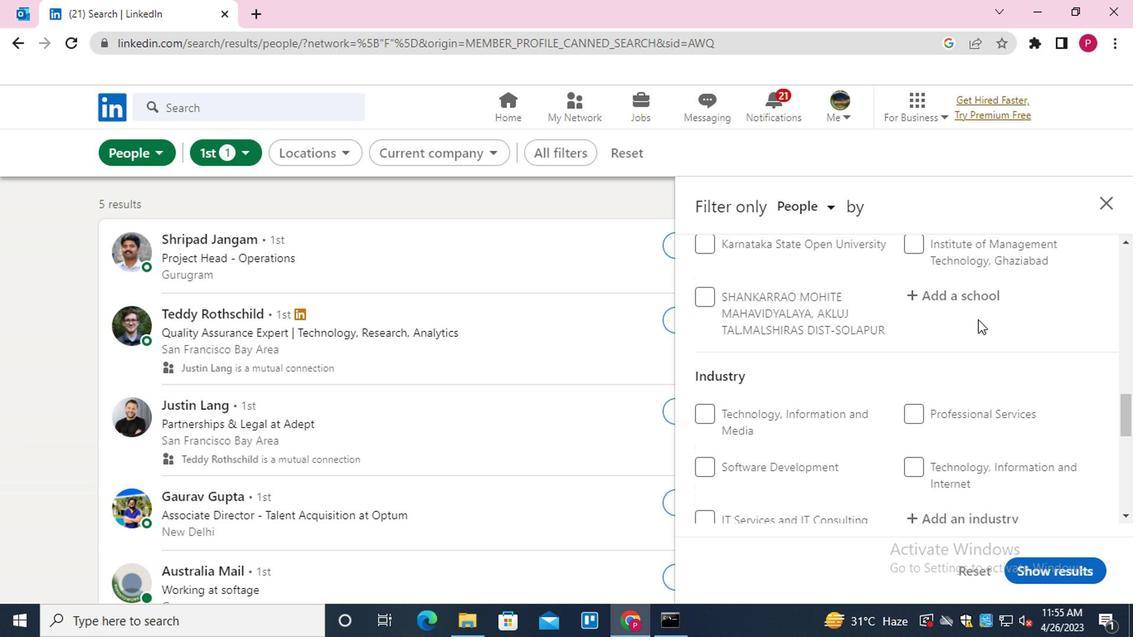 
Action: Mouse pressed left at (979, 303)
Screenshot: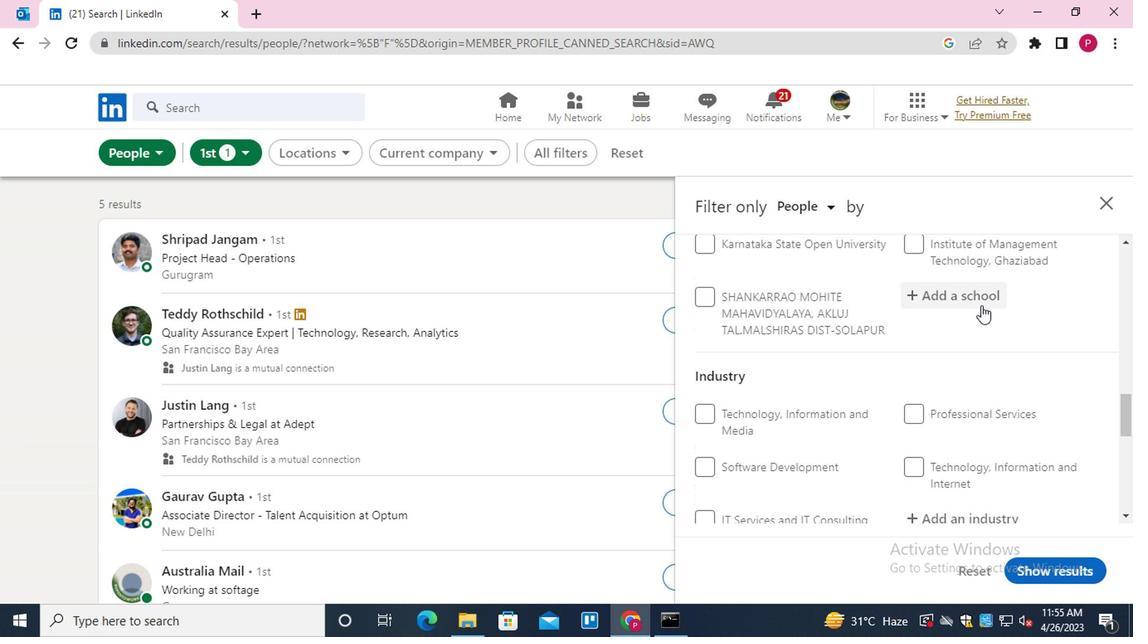 
Action: Key pressed <Key.shift><Key.shift><Key.shift><Key.shift><Key.shift><Key.shift>LLOYD<Key.space><Key.down><Key.enter>
Screenshot: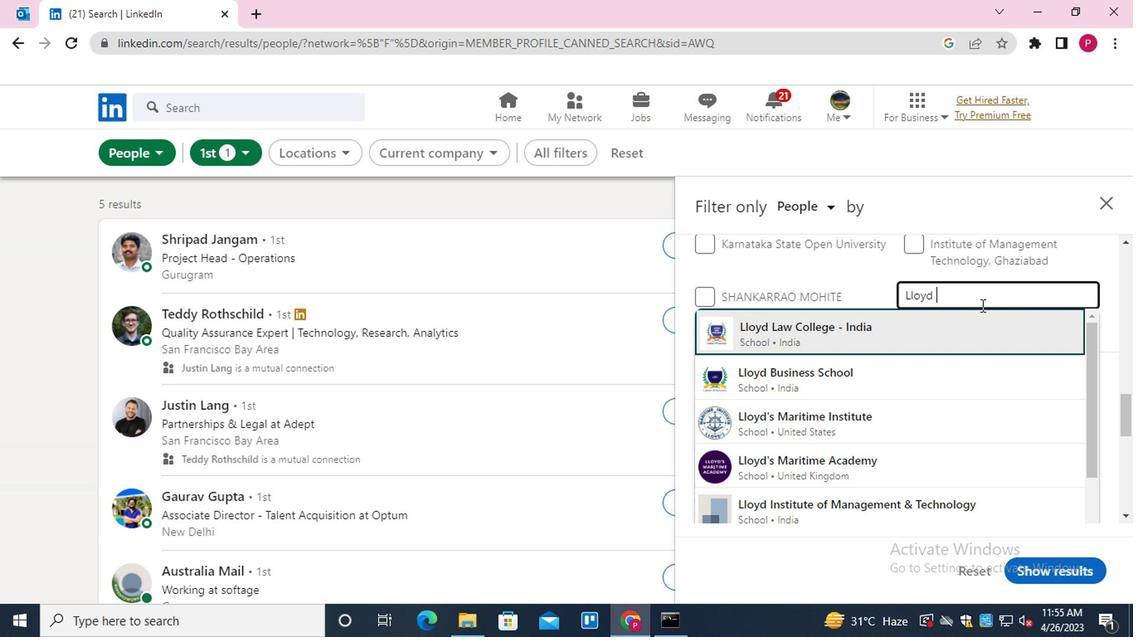
Action: Mouse moved to (899, 318)
Screenshot: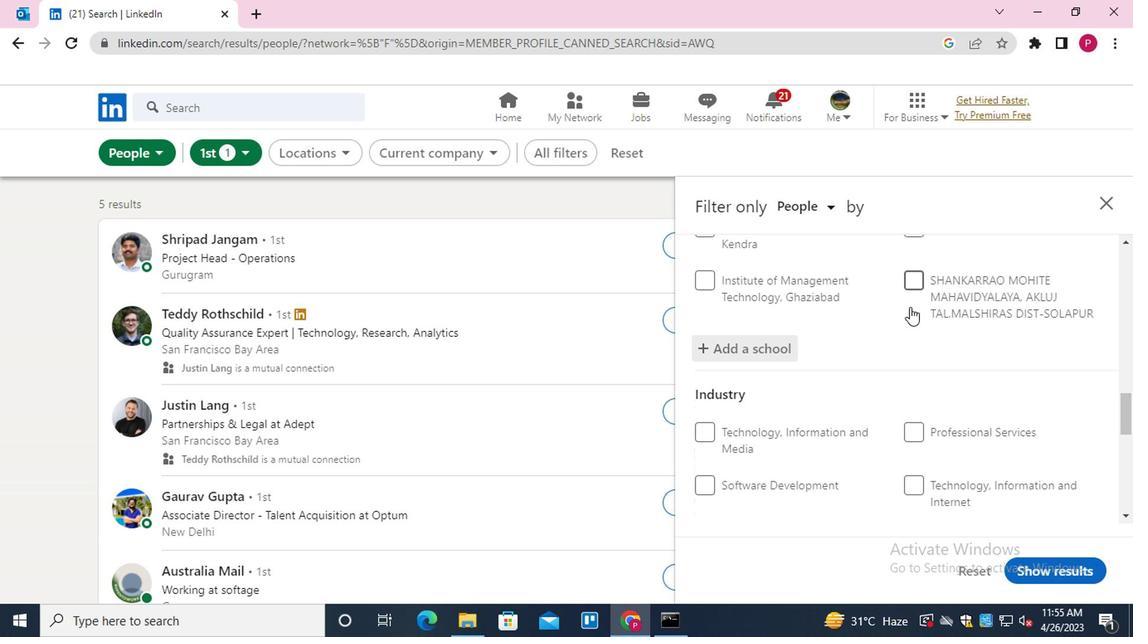 
Action: Mouse scrolled (899, 318) with delta (0, 0)
Screenshot: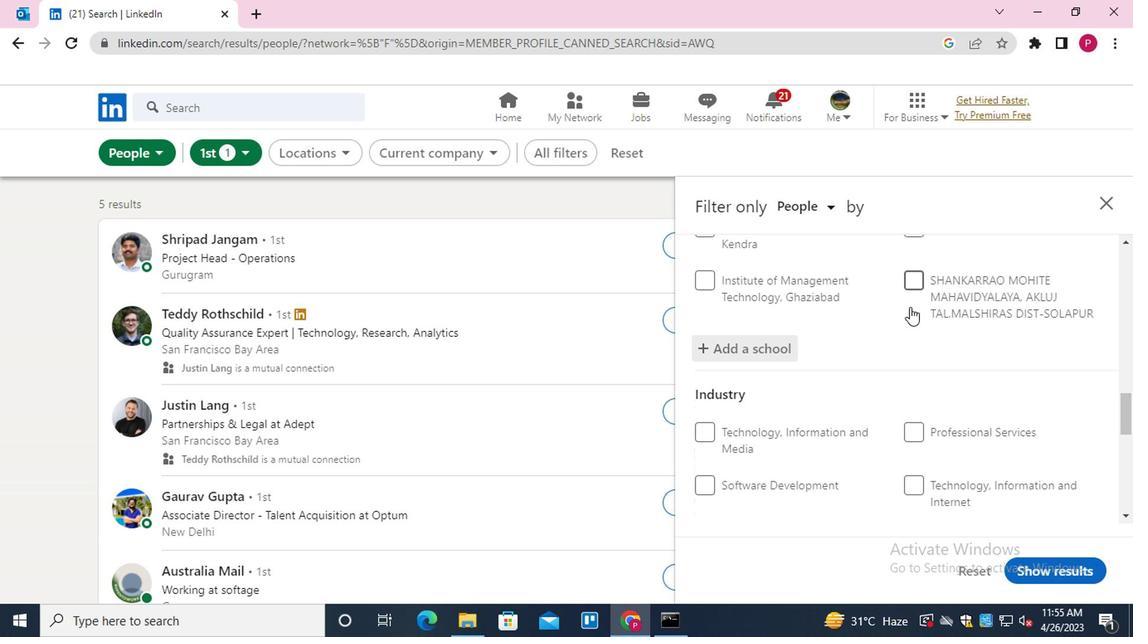 
Action: Mouse moved to (891, 325)
Screenshot: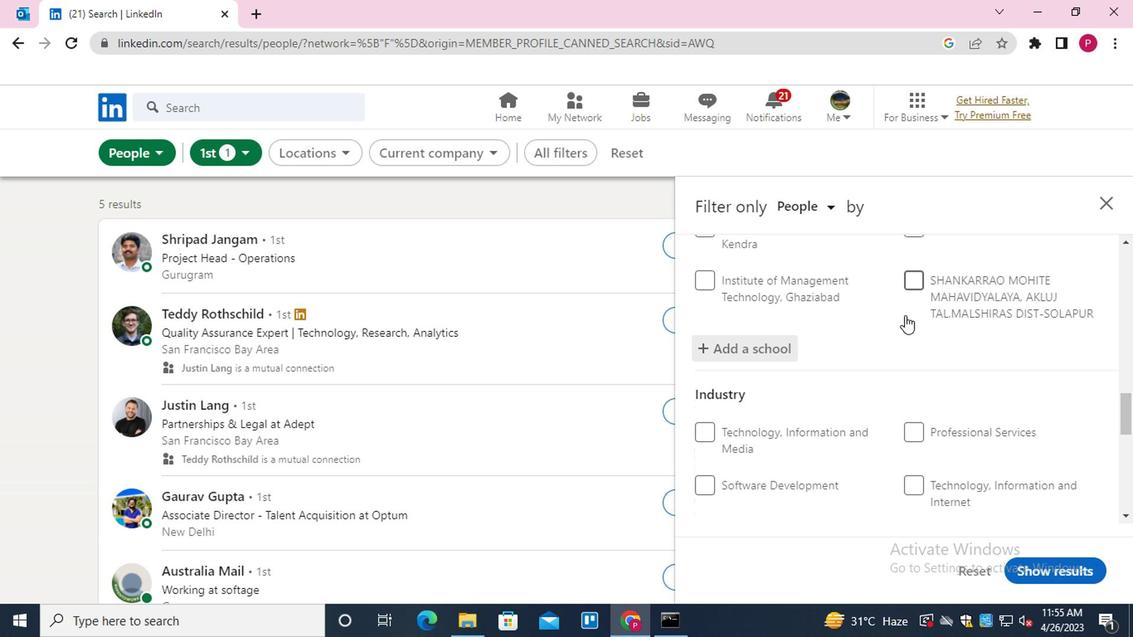 
Action: Mouse scrolled (891, 324) with delta (0, -1)
Screenshot: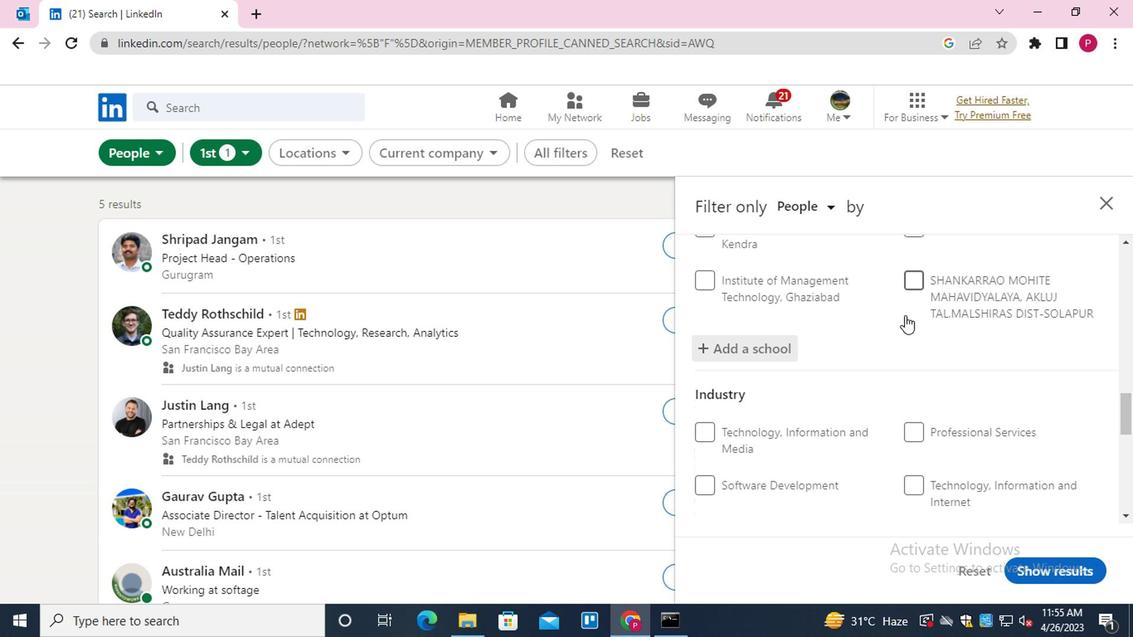 
Action: Mouse moved to (975, 367)
Screenshot: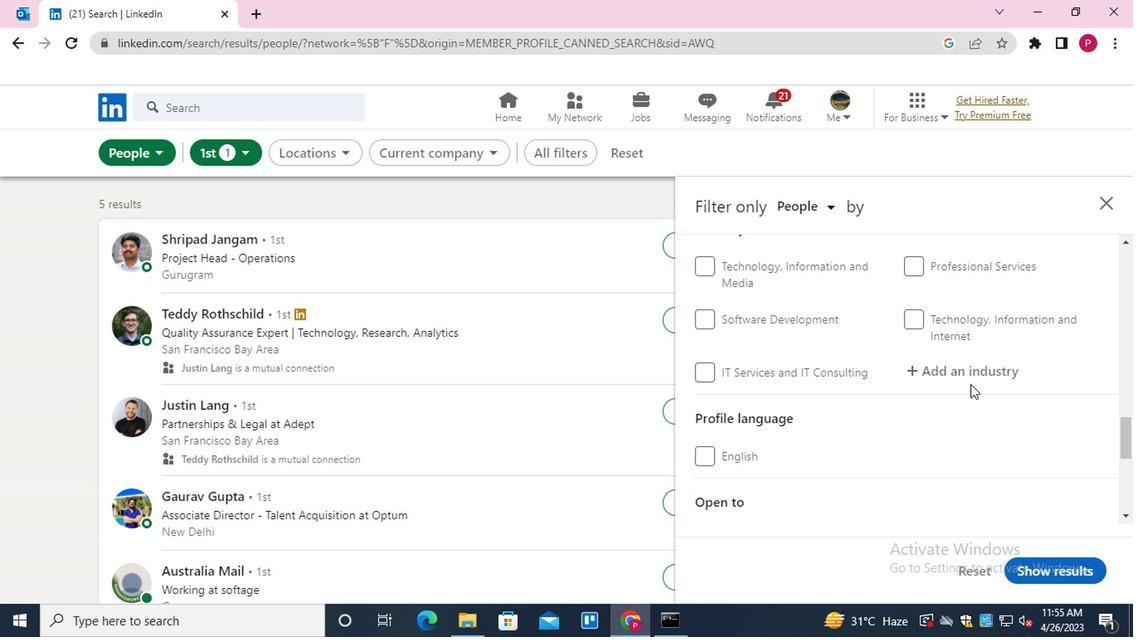
Action: Mouse pressed left at (975, 367)
Screenshot: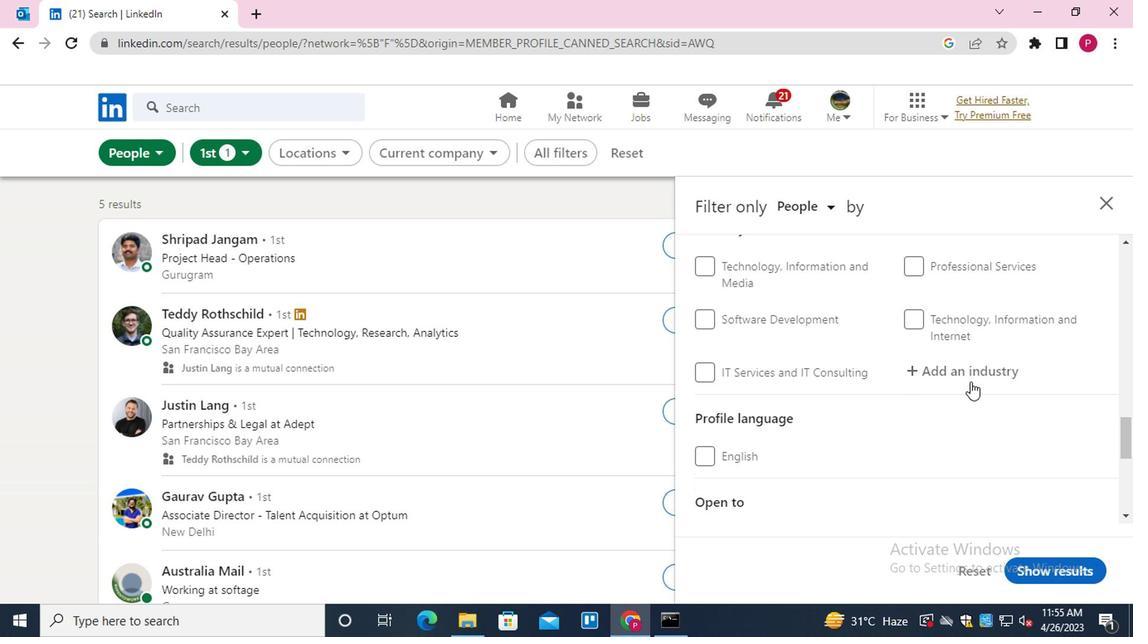 
Action: Mouse moved to (976, 367)
Screenshot: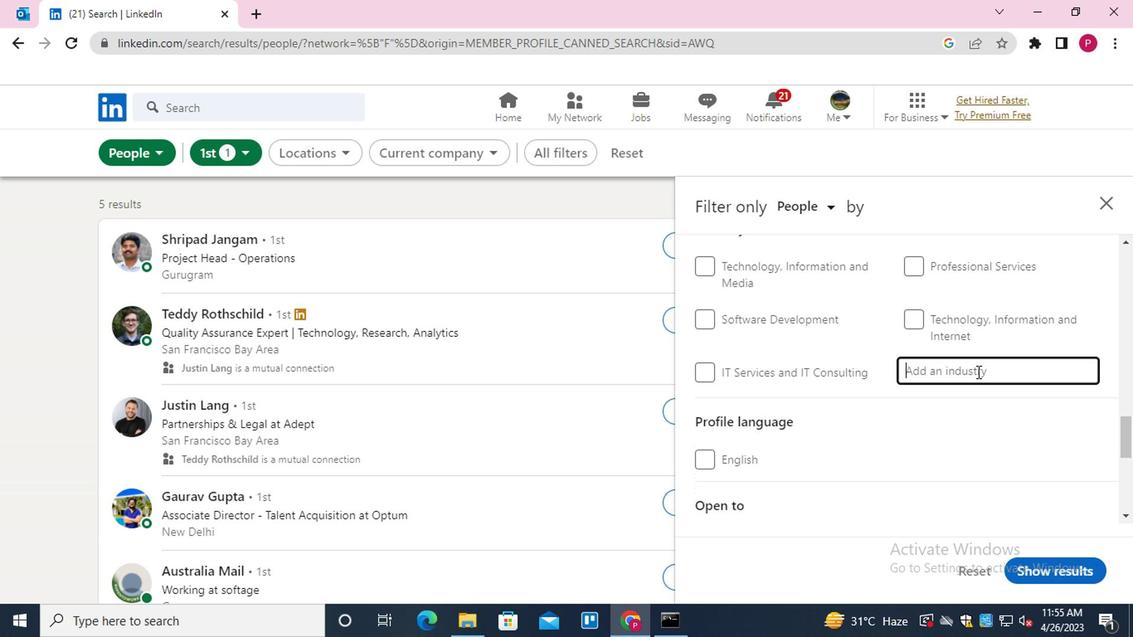 
Action: Key pressed <Key.shift><Key.shift><Key.shift>NATURAL<Key.down><Key.enter>
Screenshot: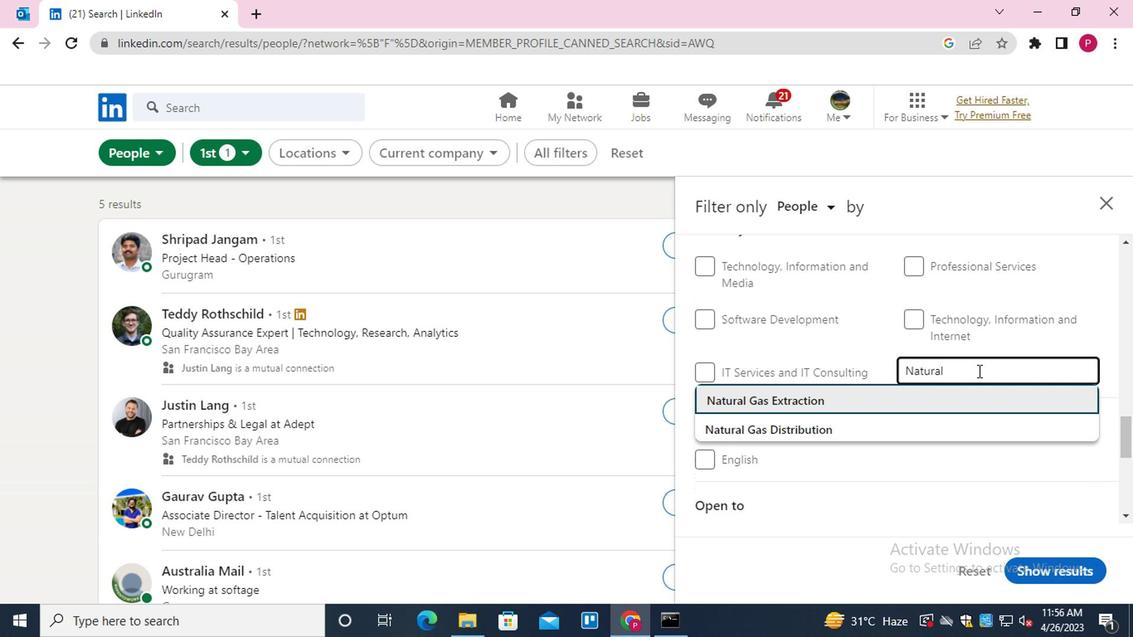 
Action: Mouse moved to (748, 455)
Screenshot: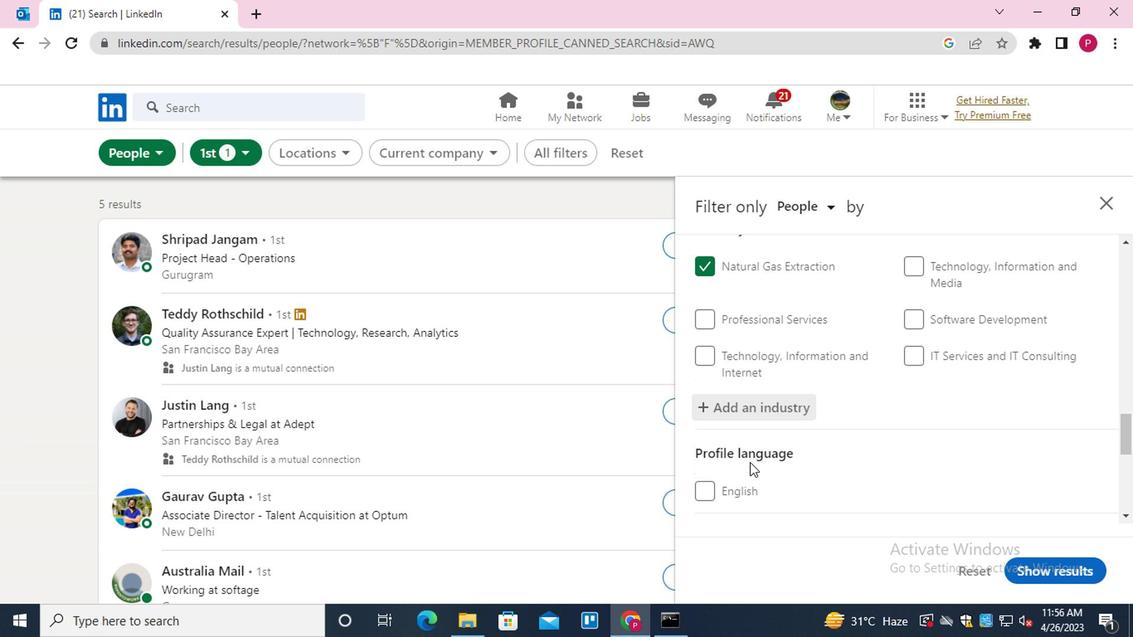 
Action: Mouse scrolled (748, 455) with delta (0, 0)
Screenshot: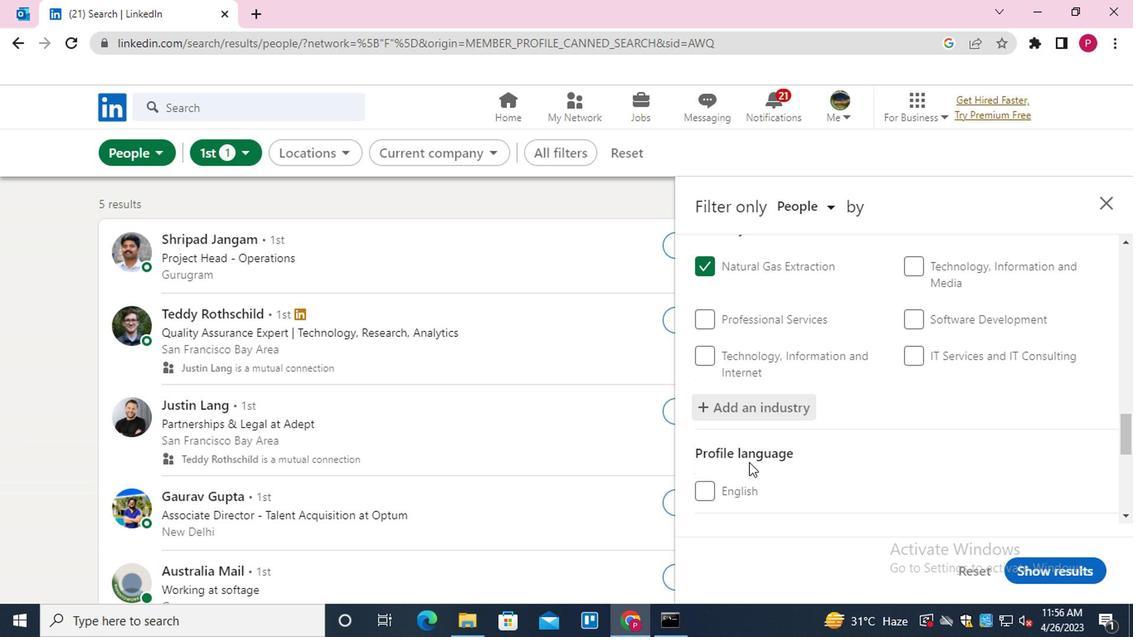 
Action: Mouse moved to (749, 455)
Screenshot: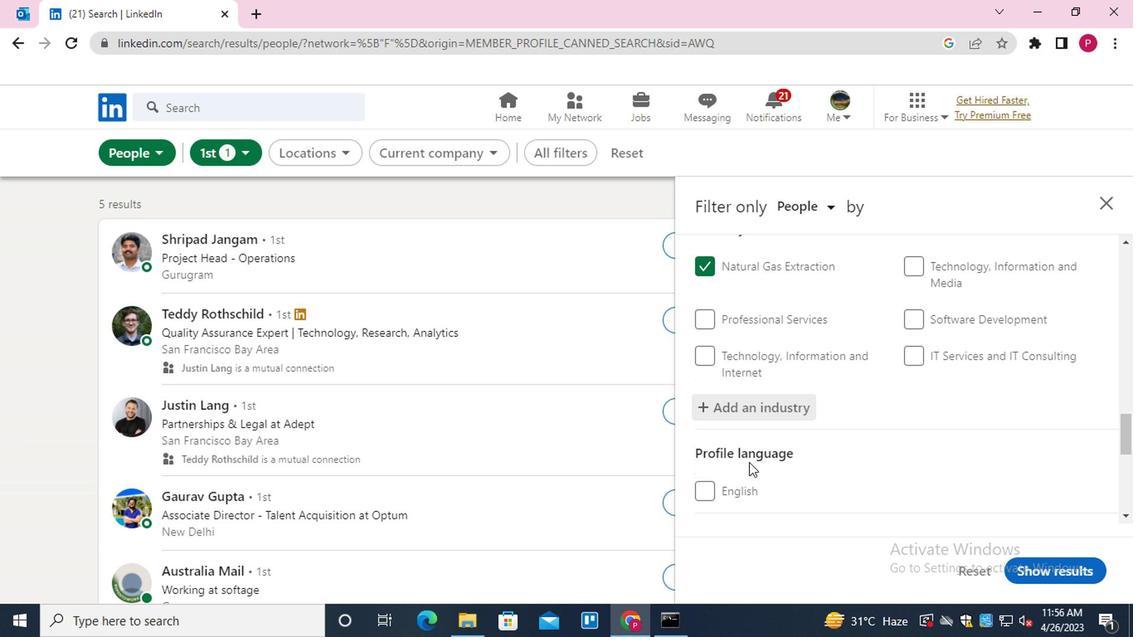 
Action: Mouse scrolled (749, 455) with delta (0, 0)
Screenshot: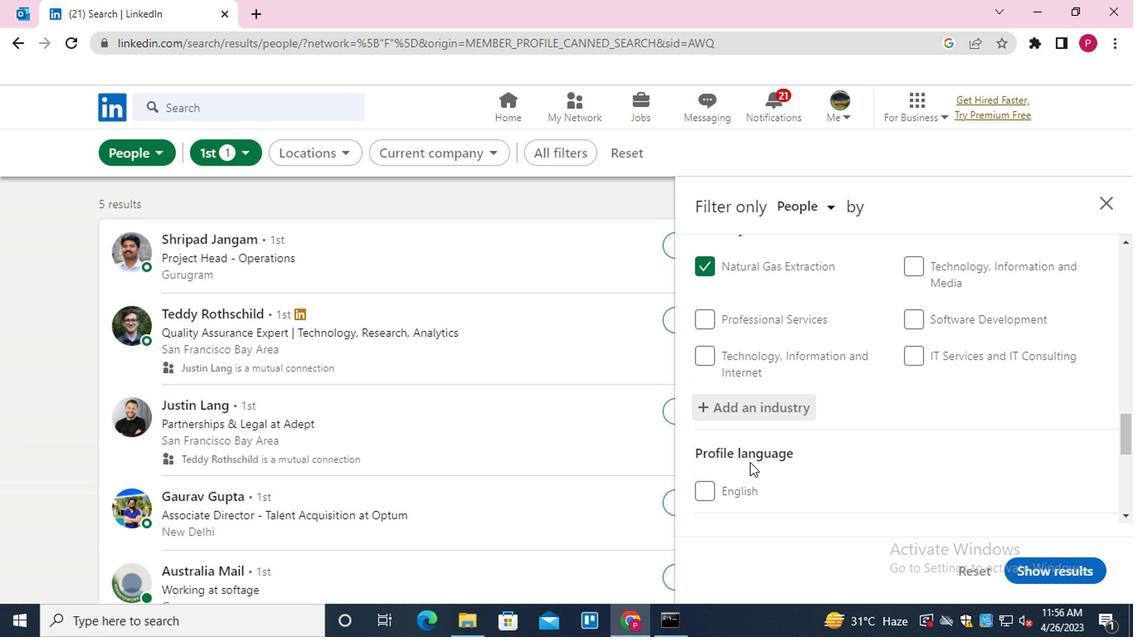 
Action: Mouse moved to (779, 419)
Screenshot: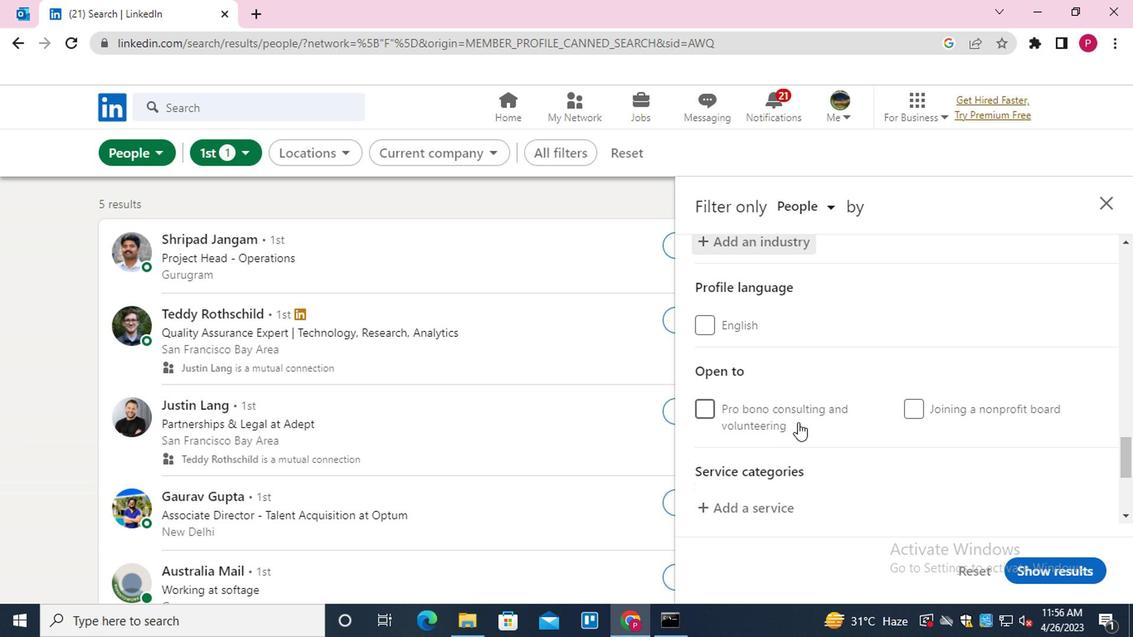 
Action: Mouse scrolled (779, 418) with delta (0, -1)
Screenshot: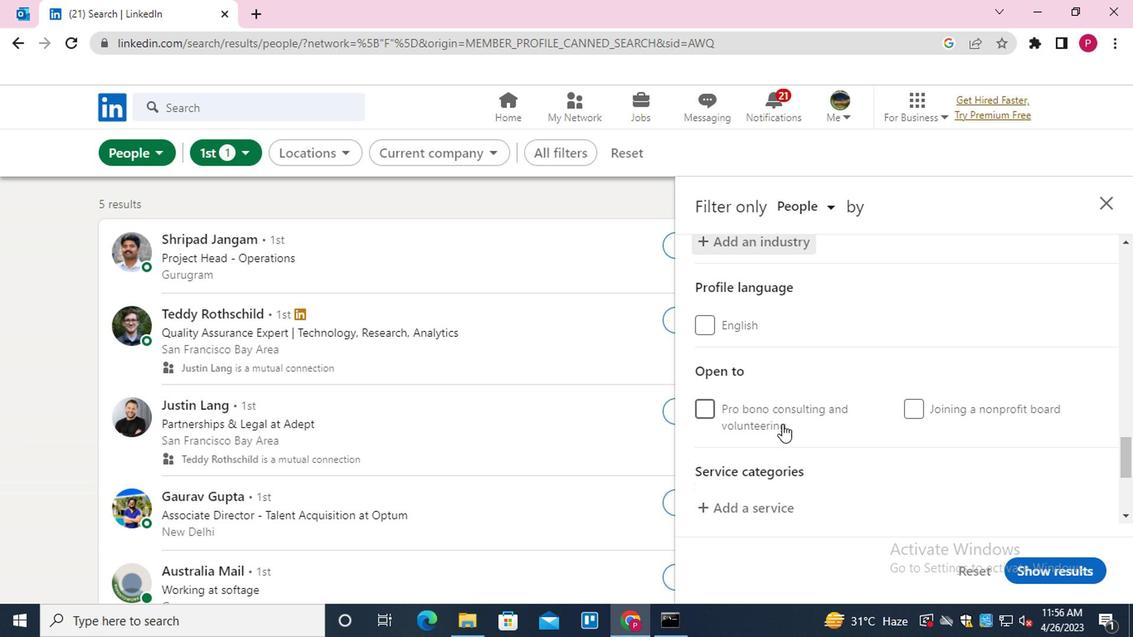 
Action: Mouse scrolled (779, 418) with delta (0, -1)
Screenshot: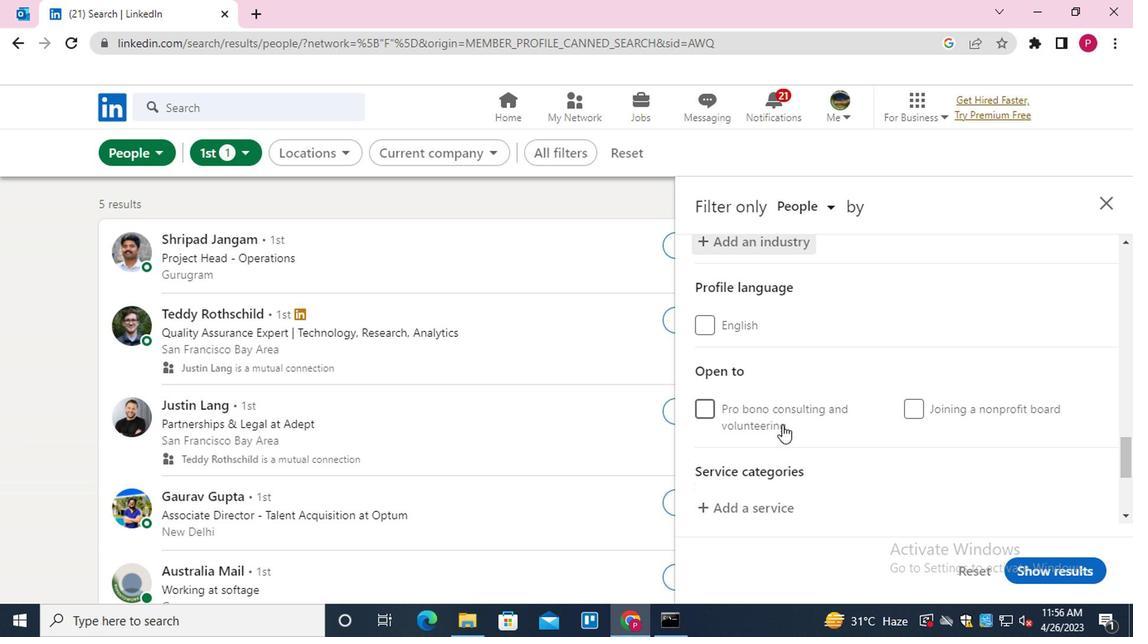 
Action: Mouse moved to (771, 337)
Screenshot: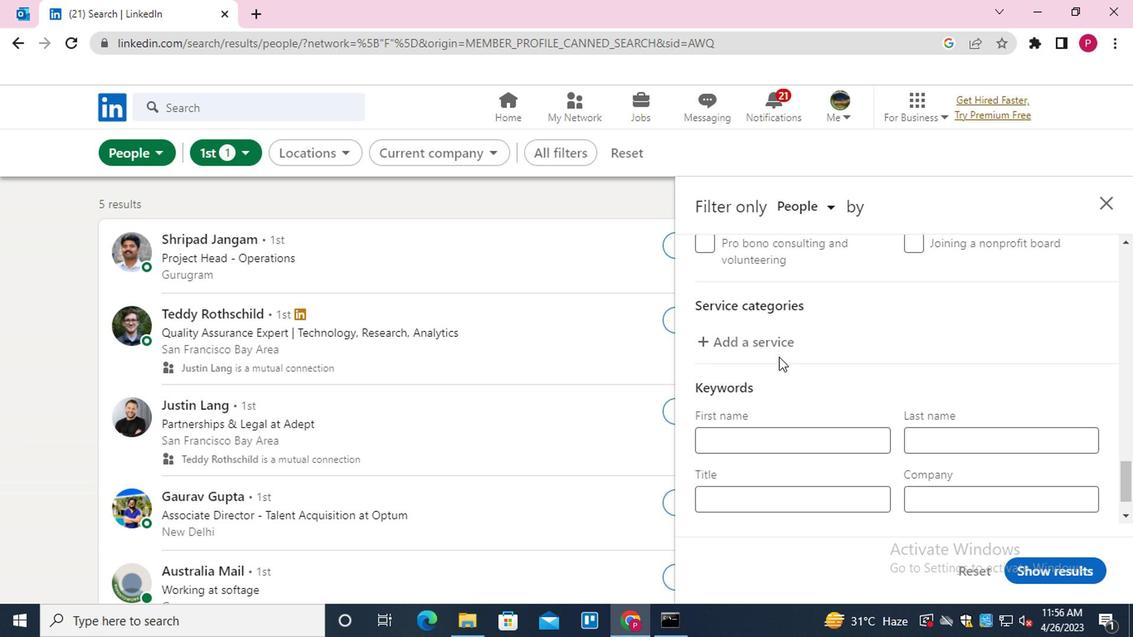 
Action: Mouse pressed left at (771, 337)
Screenshot: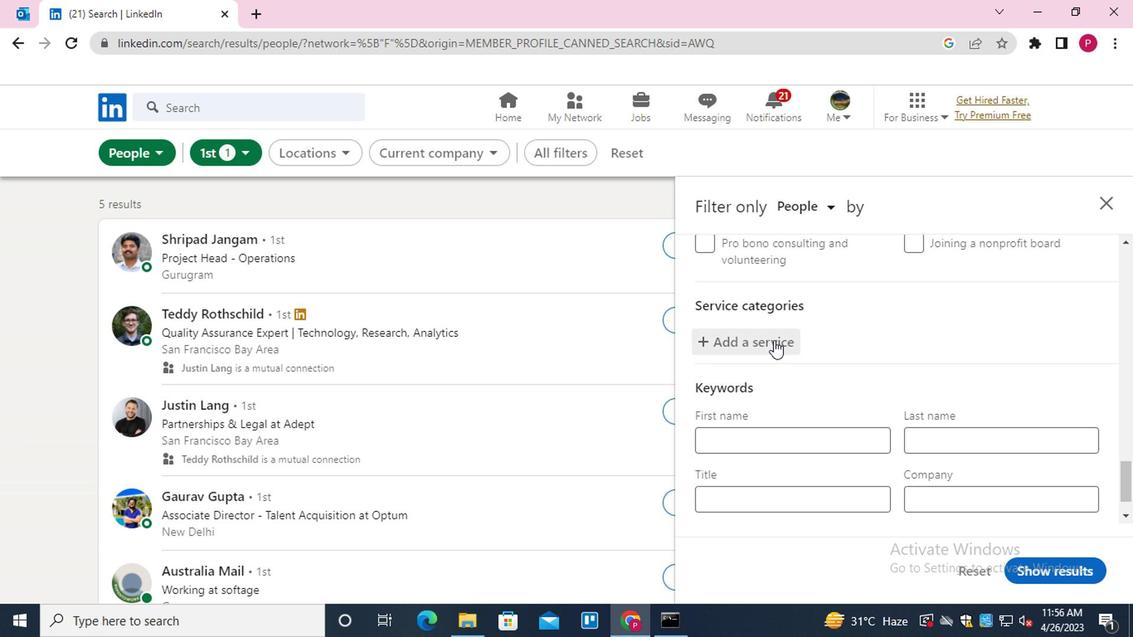 
Action: Key pressed <Key.shift>CUSTOMER<Key.down><Key.down><Key.enter>
Screenshot: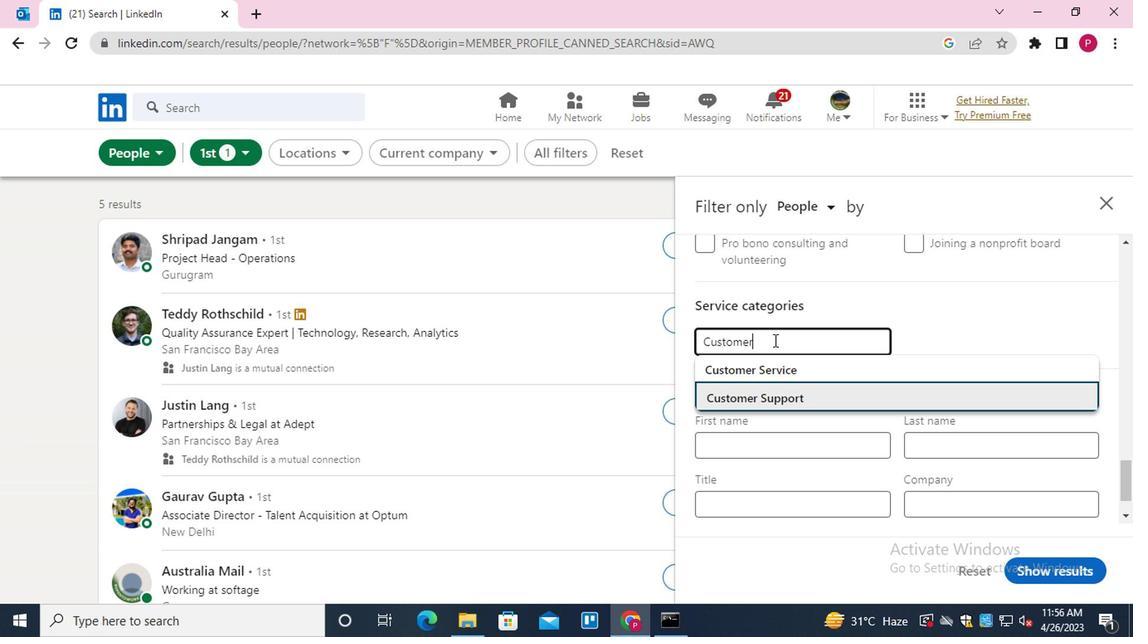 
Action: Mouse moved to (759, 347)
Screenshot: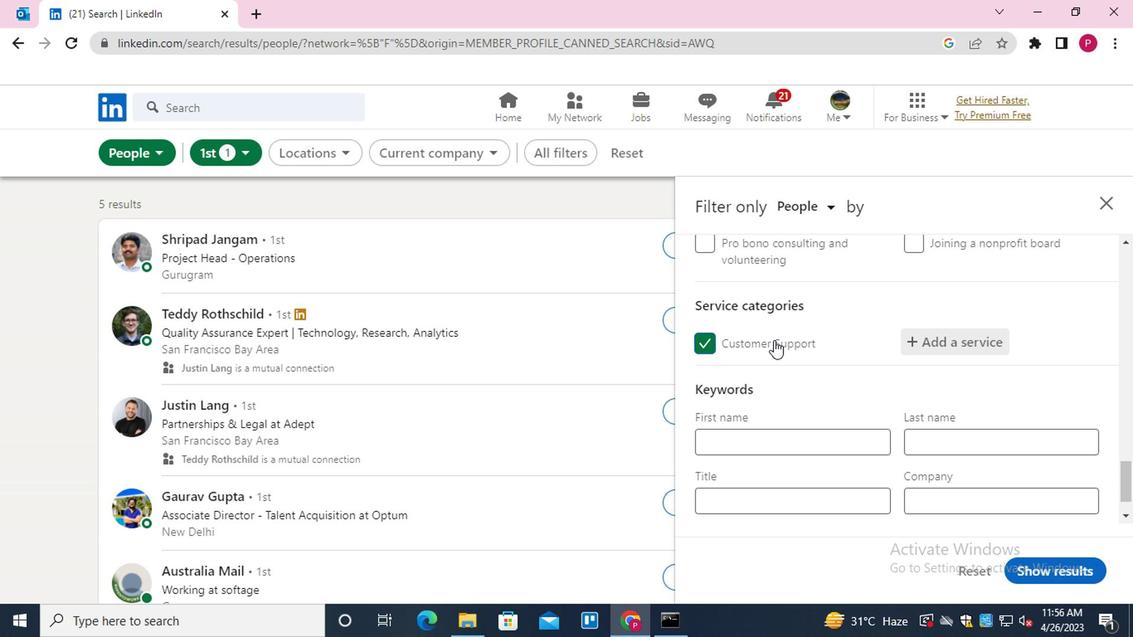 
Action: Mouse scrolled (759, 347) with delta (0, 0)
Screenshot: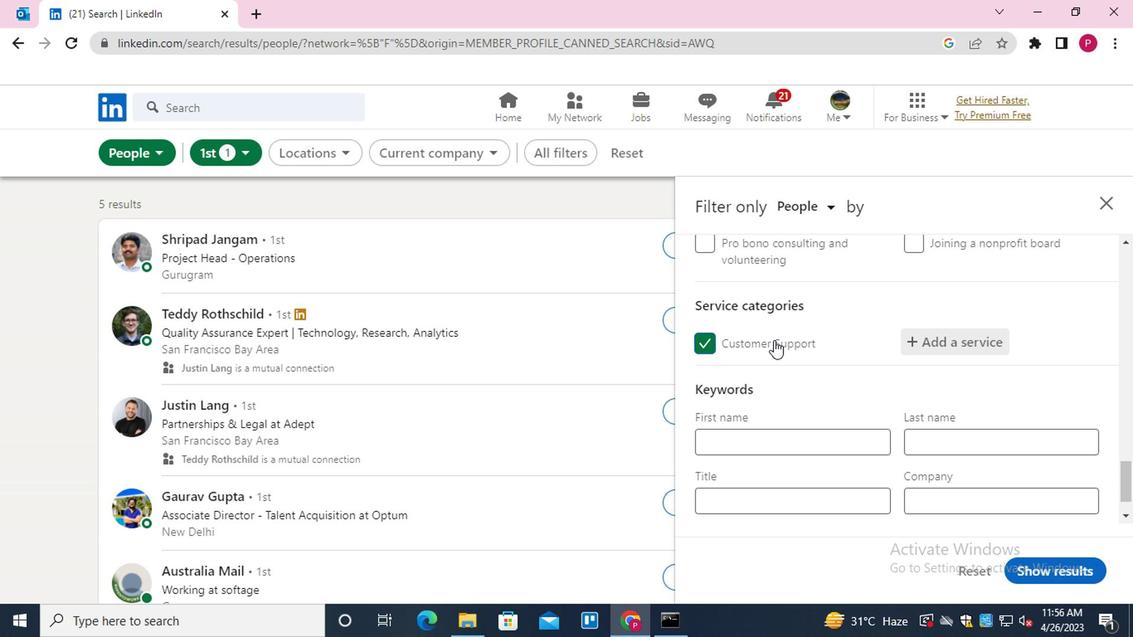 
Action: Mouse moved to (758, 352)
Screenshot: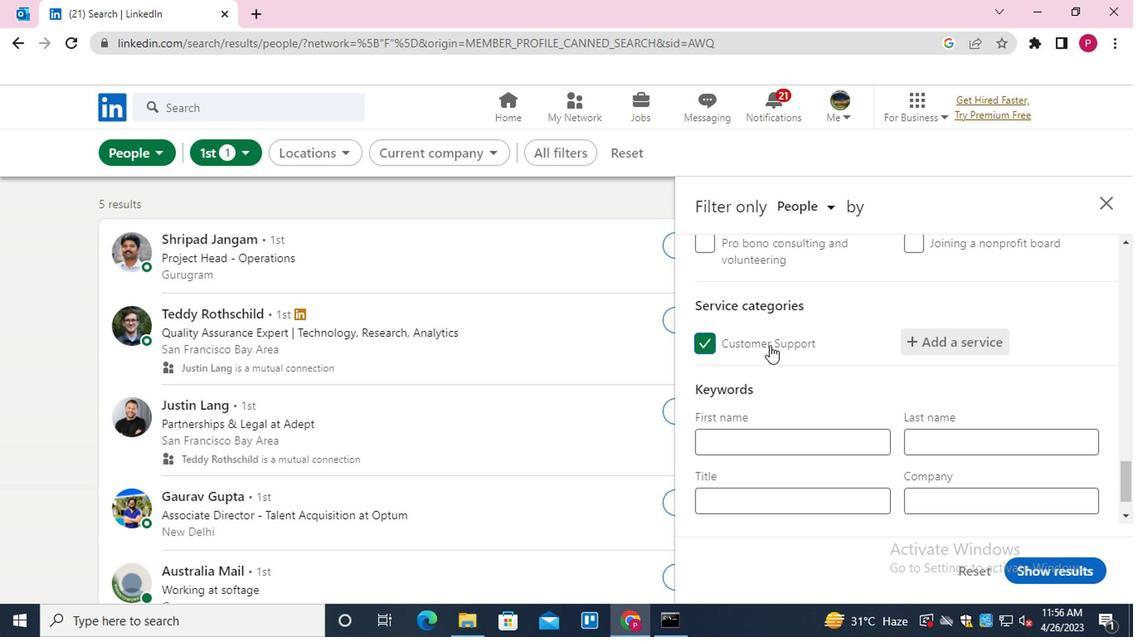 
Action: Mouse scrolled (758, 351) with delta (0, 0)
Screenshot: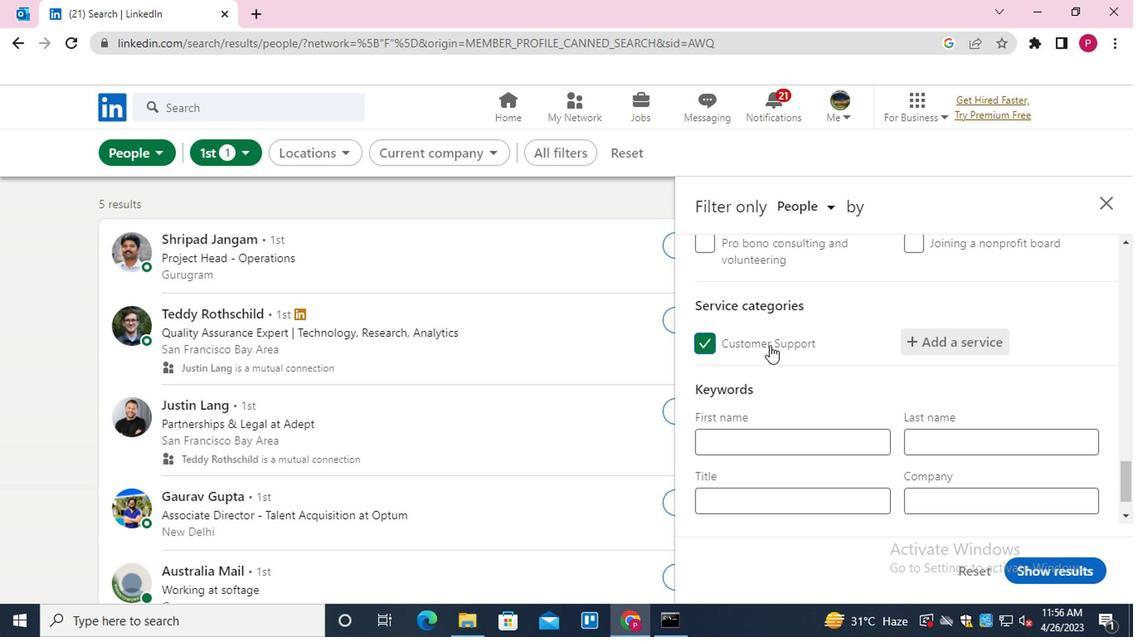 
Action: Mouse moved to (757, 360)
Screenshot: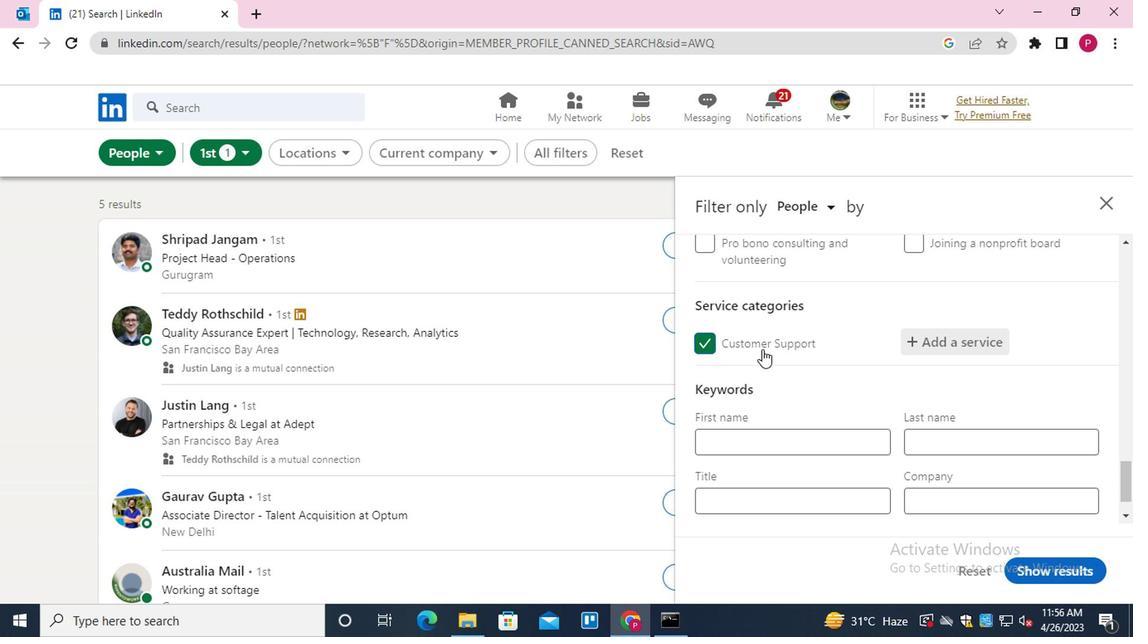 
Action: Mouse scrolled (757, 358) with delta (0, -1)
Screenshot: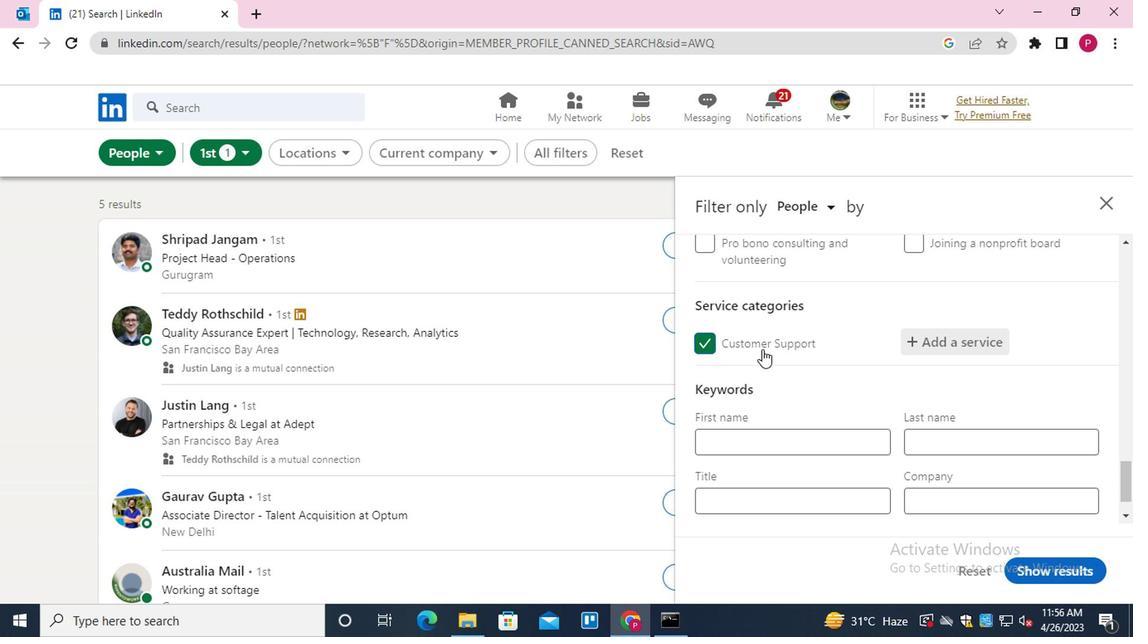 
Action: Mouse moved to (771, 432)
Screenshot: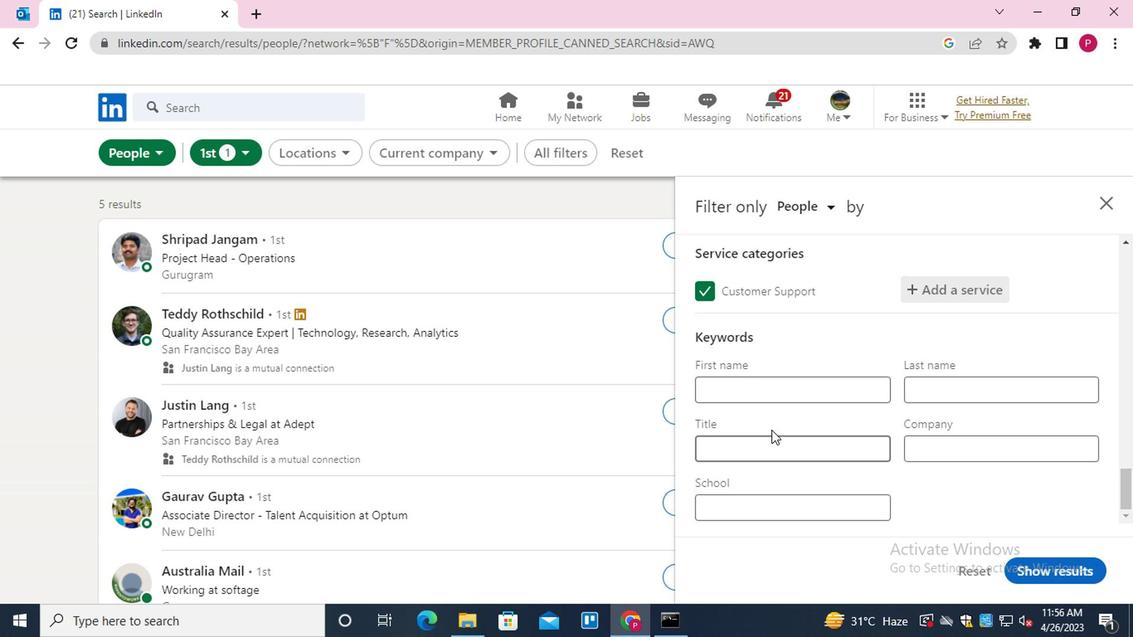 
Action: Mouse pressed left at (771, 432)
Screenshot: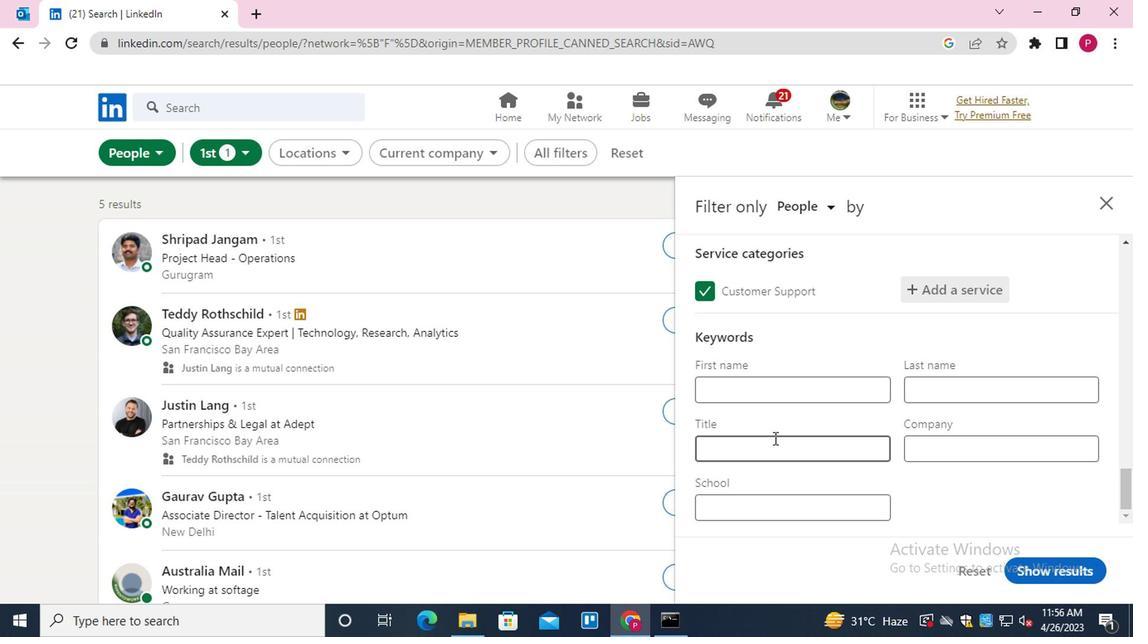 
Action: Key pressed <Key.shift><Key.shift><Key.shift>GRAPHIC<Key.space><Key.shift>DESIGNER
Screenshot: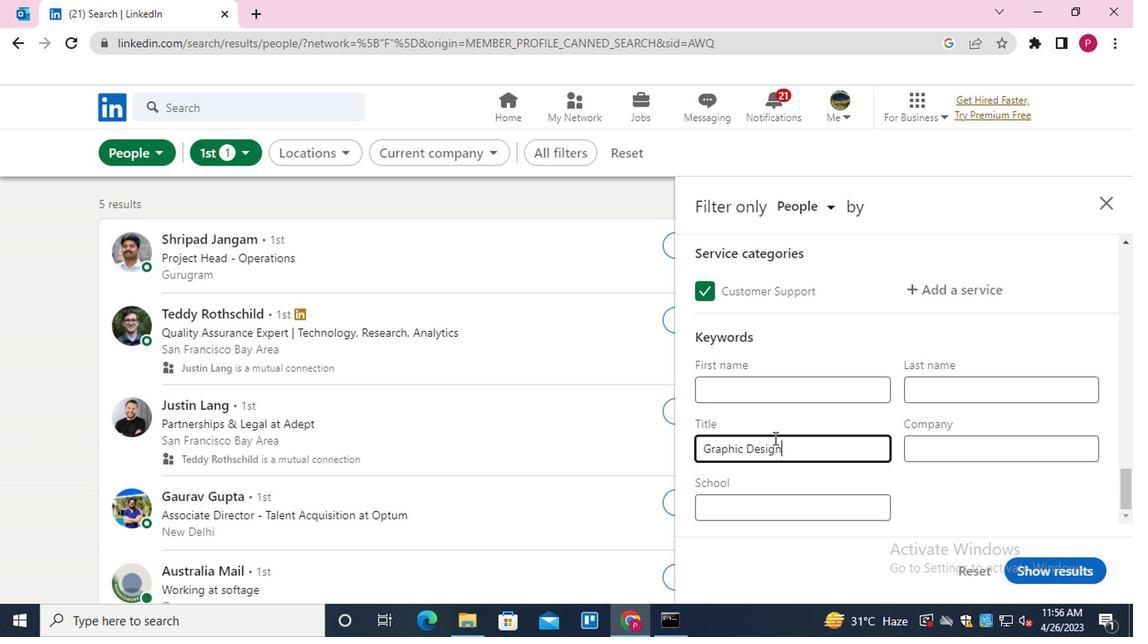 
Action: Mouse moved to (1022, 556)
Screenshot: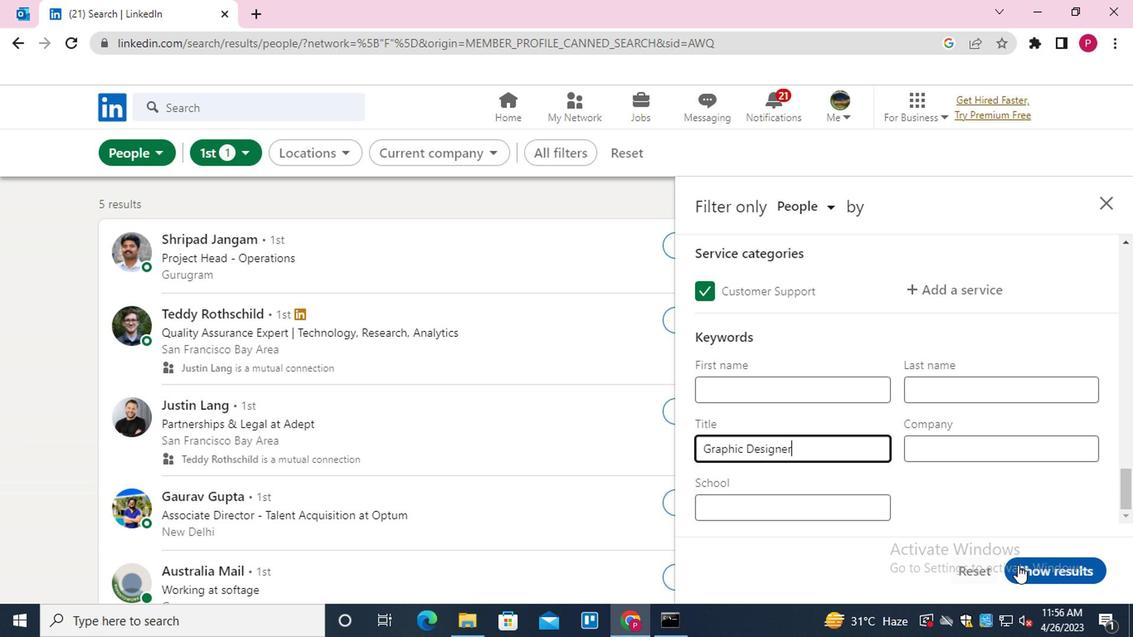
Action: Mouse pressed left at (1022, 556)
Screenshot: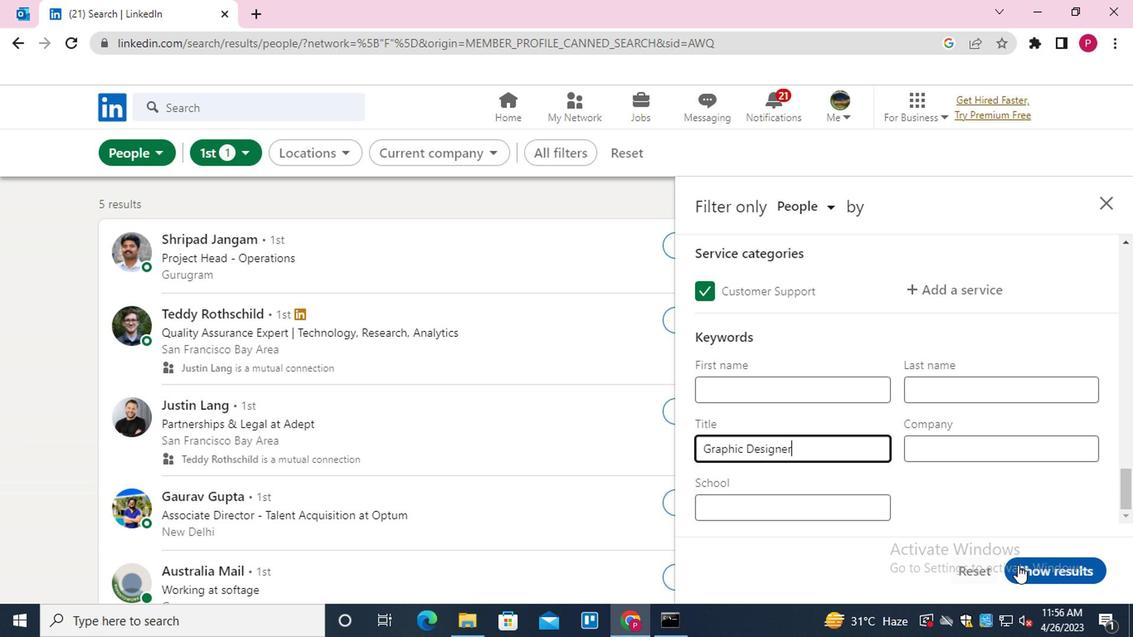 
Action: Mouse moved to (438, 314)
Screenshot: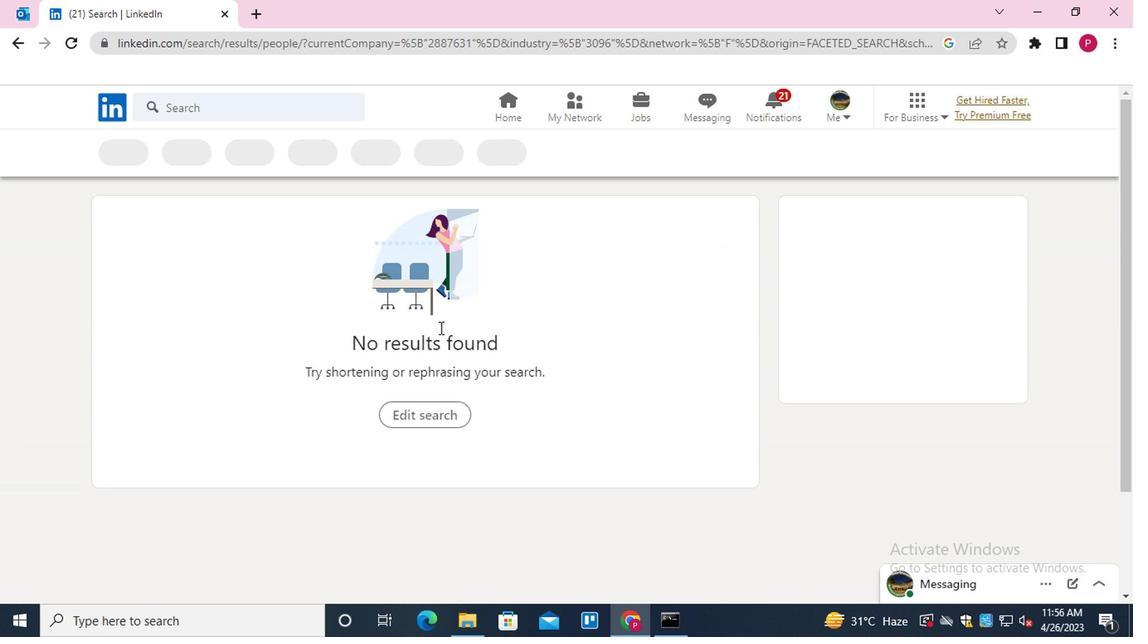 
